 Task: Add a signature Genevieve Ramirez containing Best wishes for a happy Memorial Day, Genevieve Ramirez to email address softage.8@softage.net and add a folder Skincare
Action: Mouse moved to (109, 129)
Screenshot: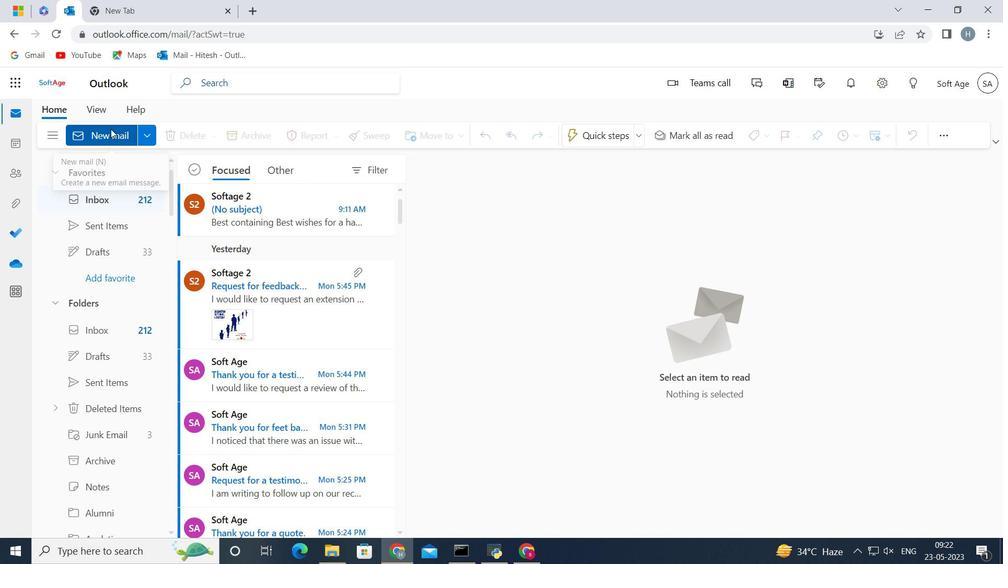 
Action: Mouse pressed left at (109, 129)
Screenshot: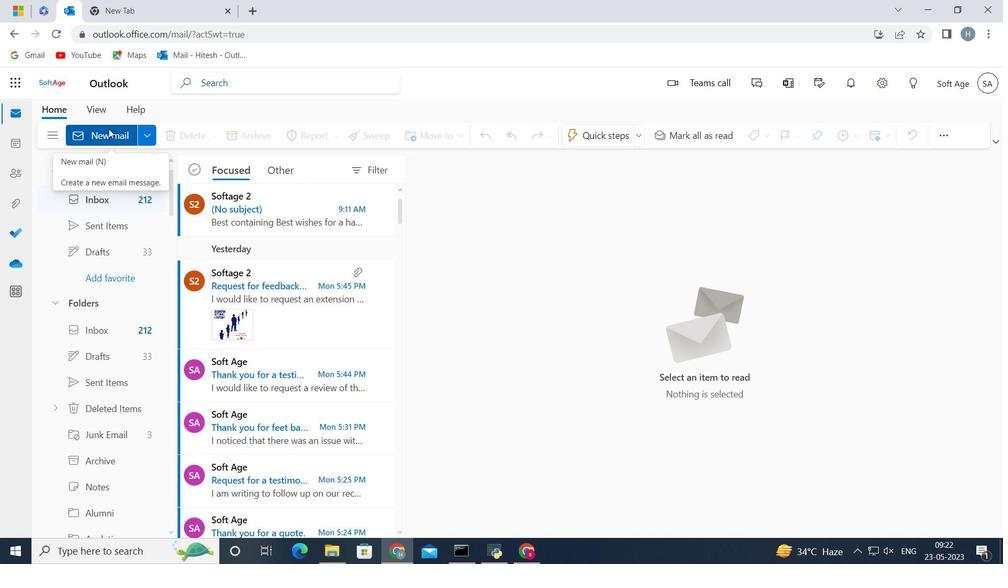 
Action: Mouse moved to (848, 137)
Screenshot: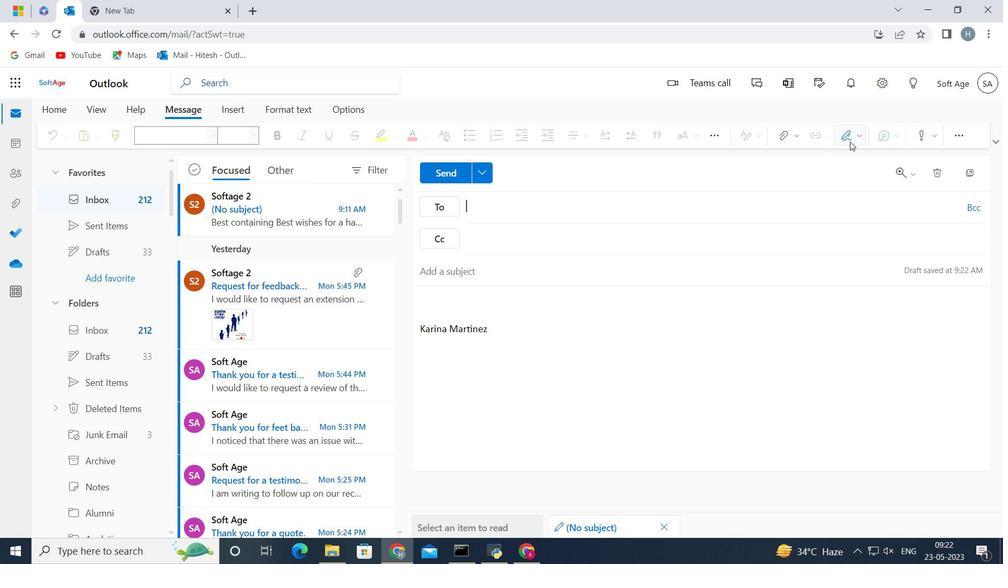 
Action: Mouse pressed left at (848, 137)
Screenshot: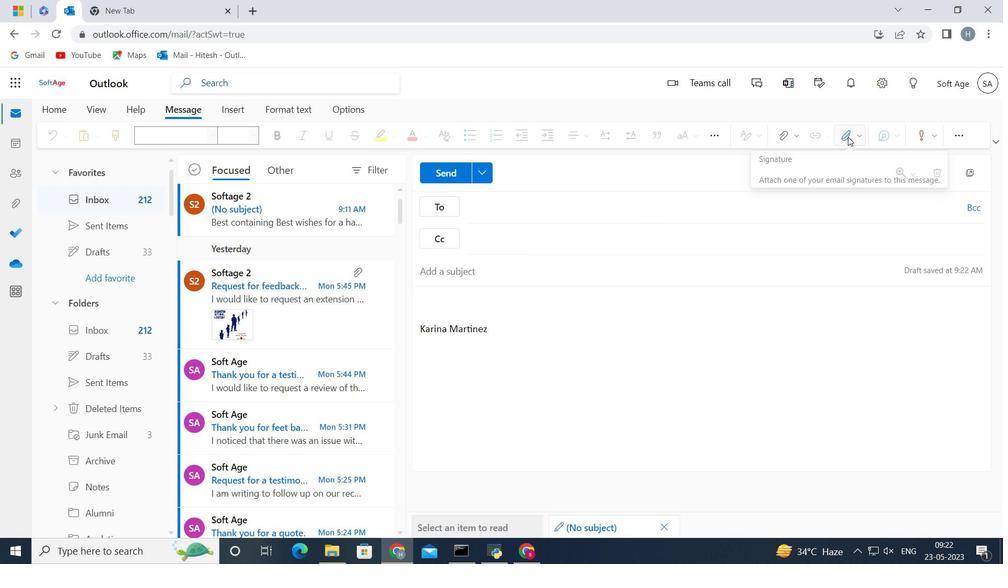 
Action: Mouse moved to (797, 188)
Screenshot: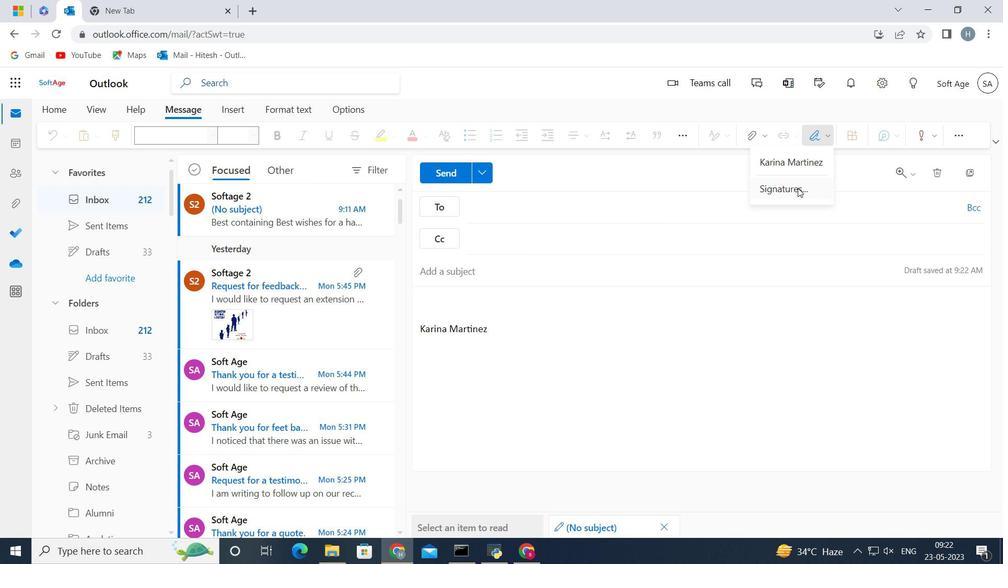 
Action: Mouse pressed left at (797, 188)
Screenshot: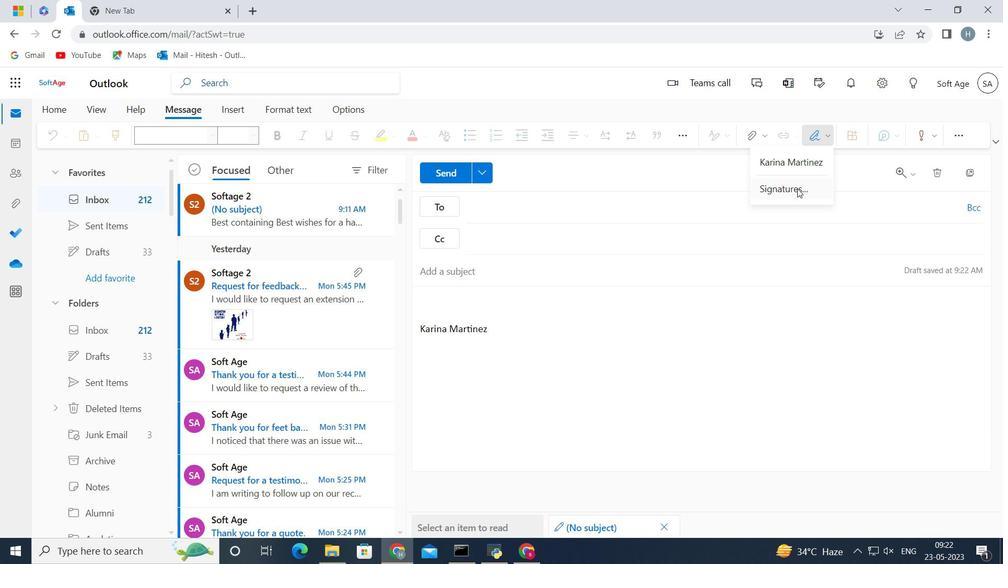 
Action: Mouse moved to (762, 236)
Screenshot: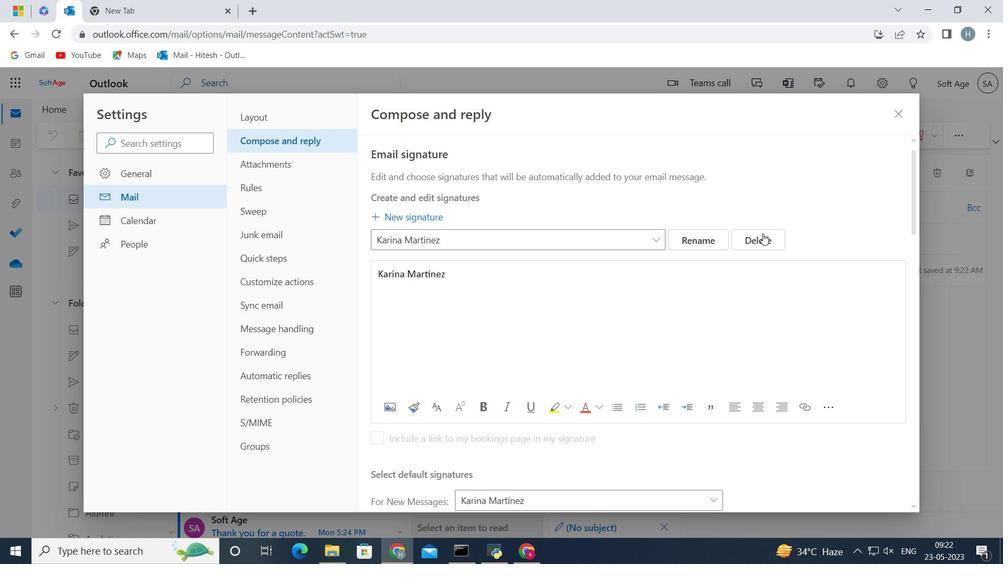 
Action: Mouse pressed left at (762, 236)
Screenshot: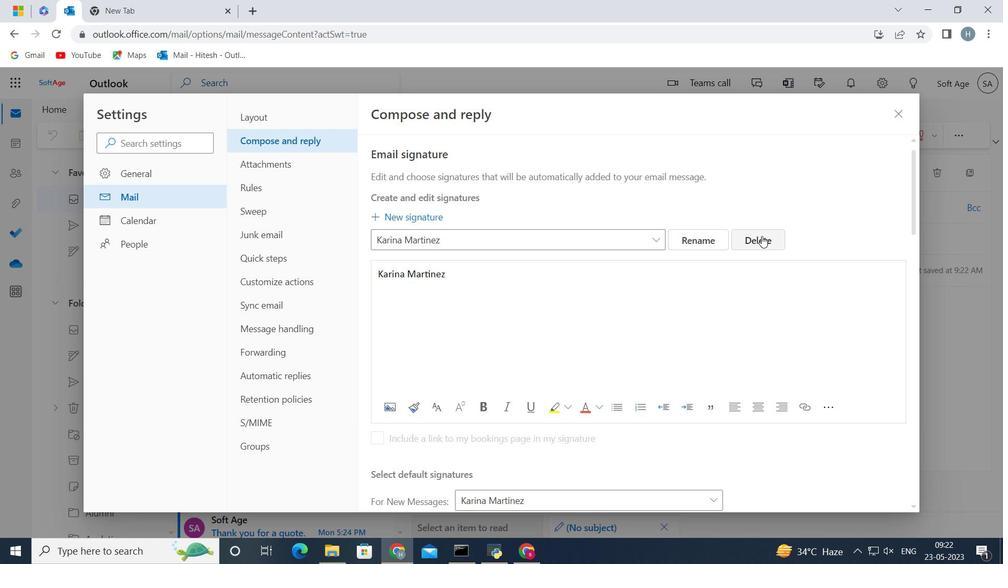 
Action: Mouse moved to (639, 236)
Screenshot: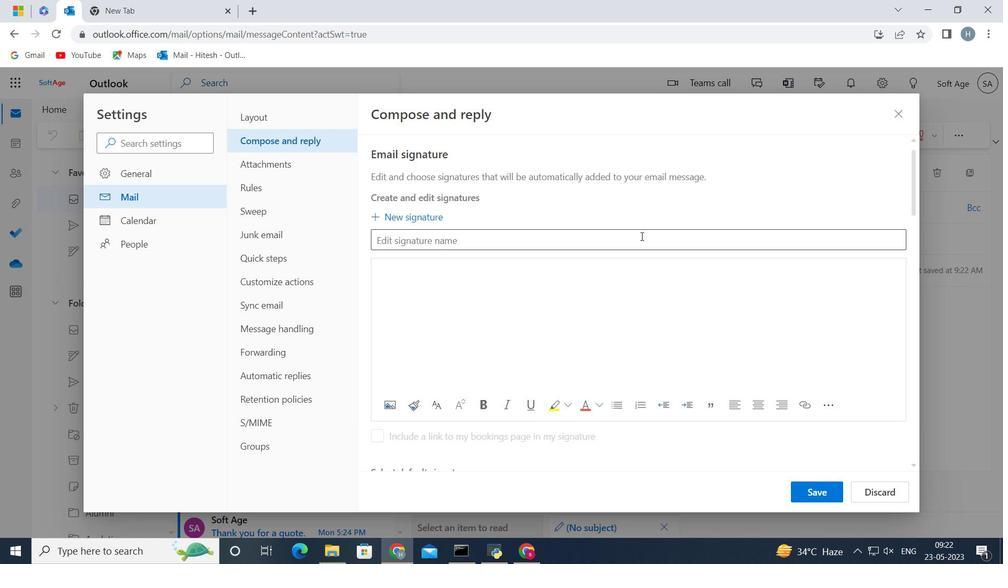 
Action: Mouse pressed left at (639, 236)
Screenshot: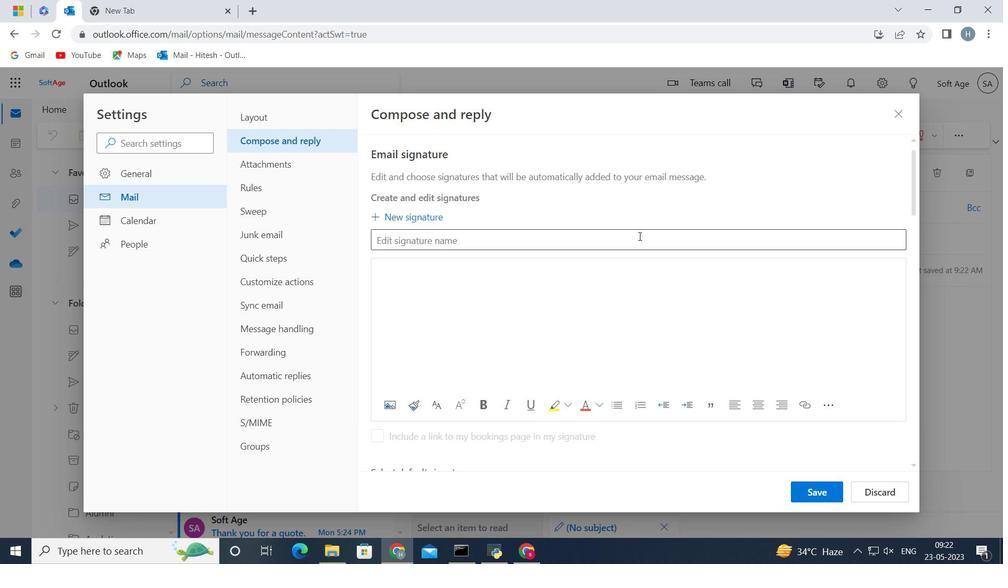 
Action: Key pressed <Key.shift>Genevieve<Key.space><Key.shift>Ramirez<Key.space>
Screenshot: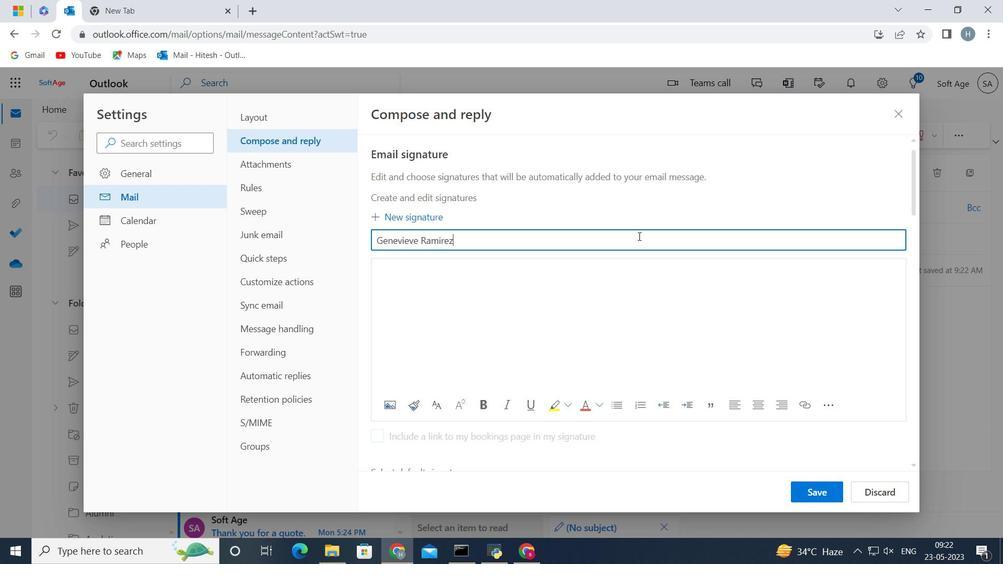 
Action: Mouse moved to (518, 279)
Screenshot: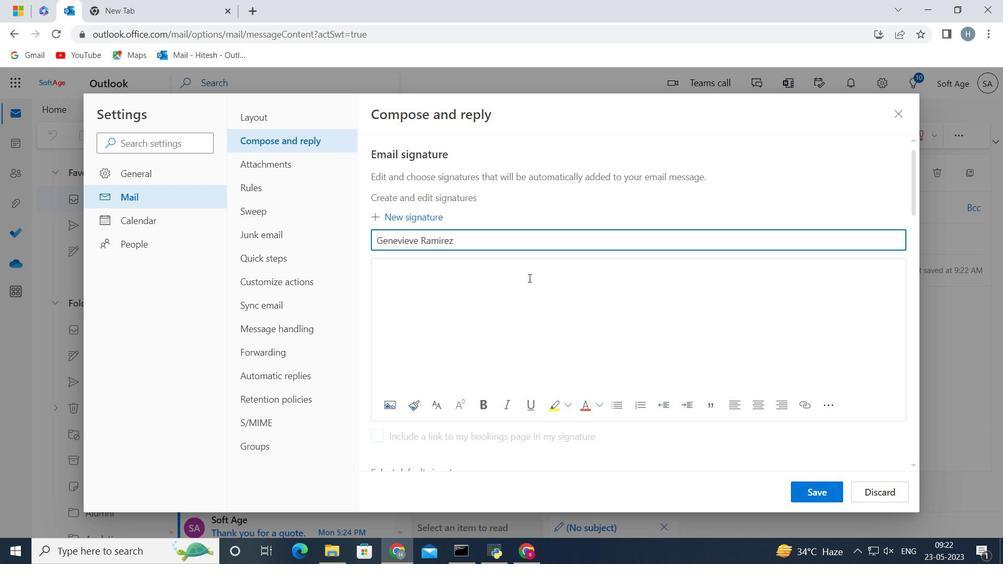 
Action: Mouse pressed left at (518, 279)
Screenshot: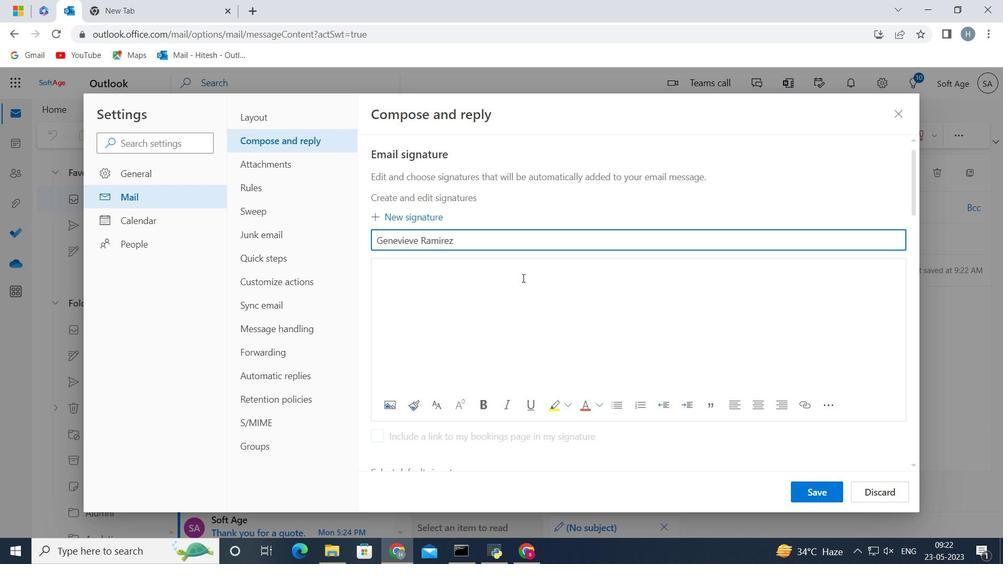 
Action: Mouse moved to (514, 280)
Screenshot: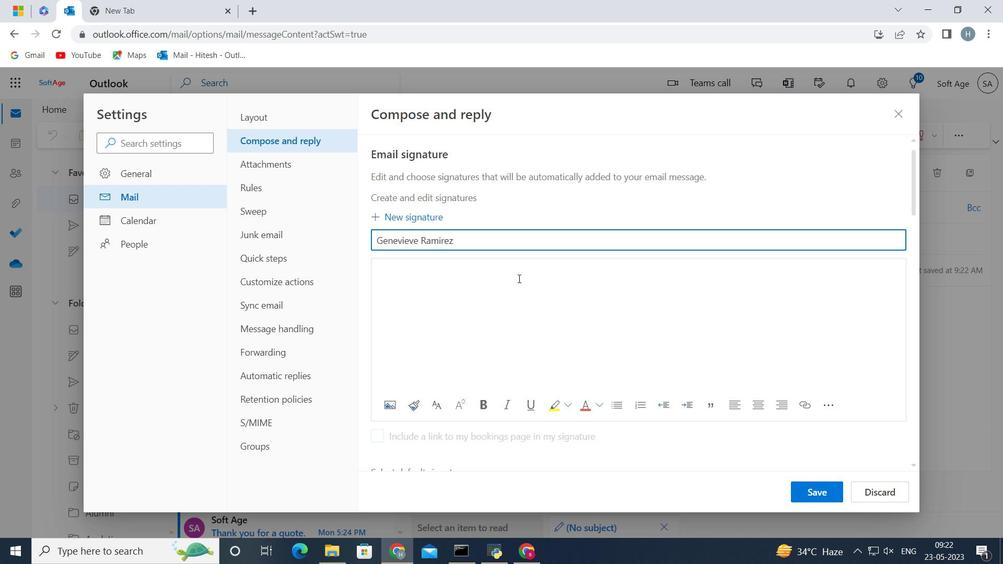 
Action: Key pressed <Key.shift>Genevieve<Key.space><Key.shift>Ramirez
Screenshot: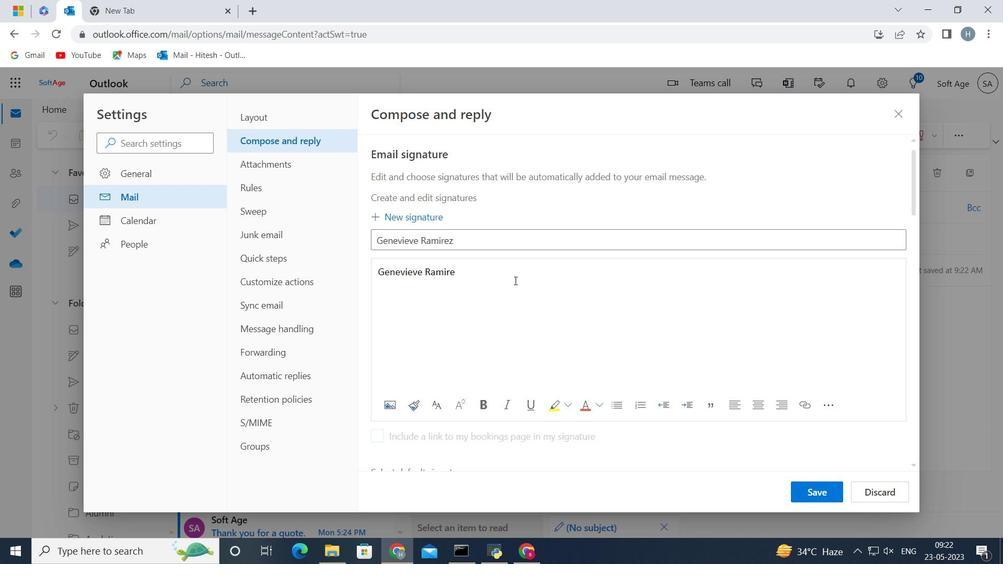 
Action: Mouse moved to (807, 492)
Screenshot: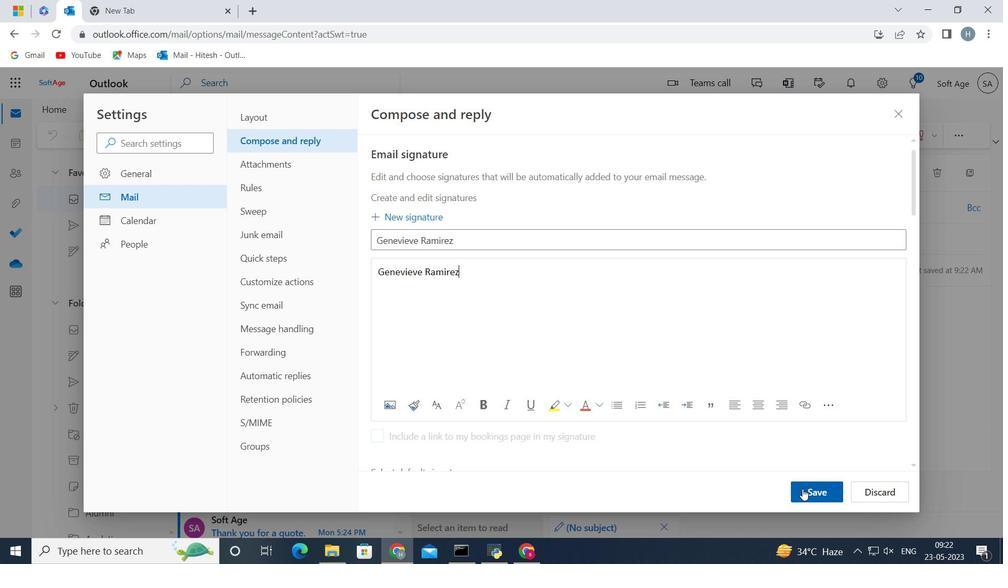 
Action: Mouse pressed left at (807, 492)
Screenshot: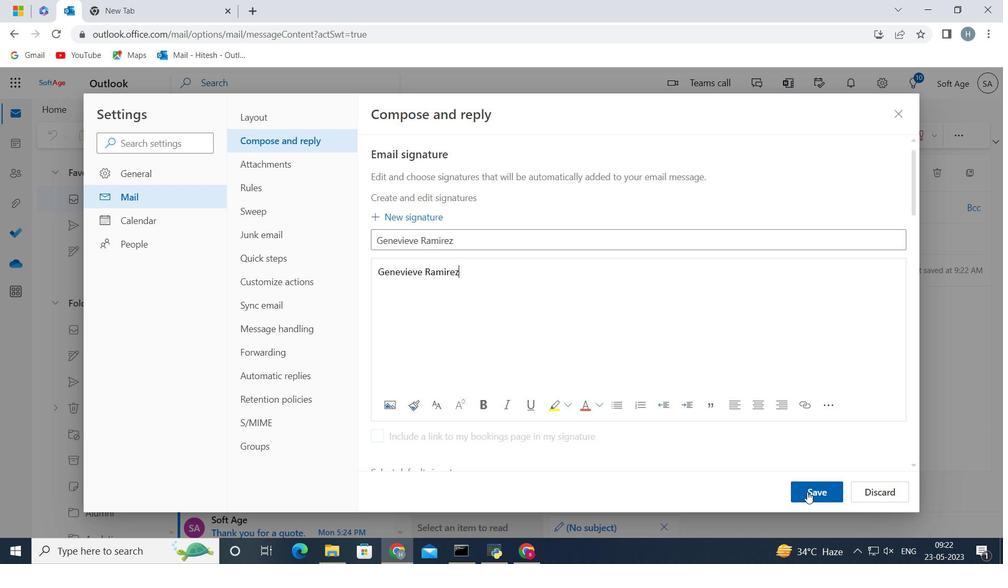 
Action: Mouse moved to (670, 300)
Screenshot: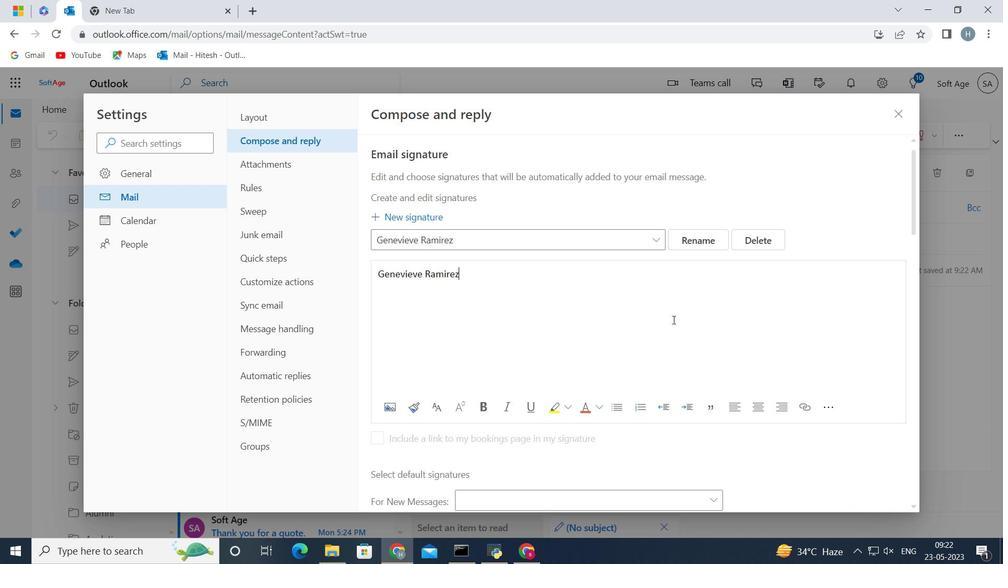 
Action: Mouse scrolled (670, 299) with delta (0, 0)
Screenshot: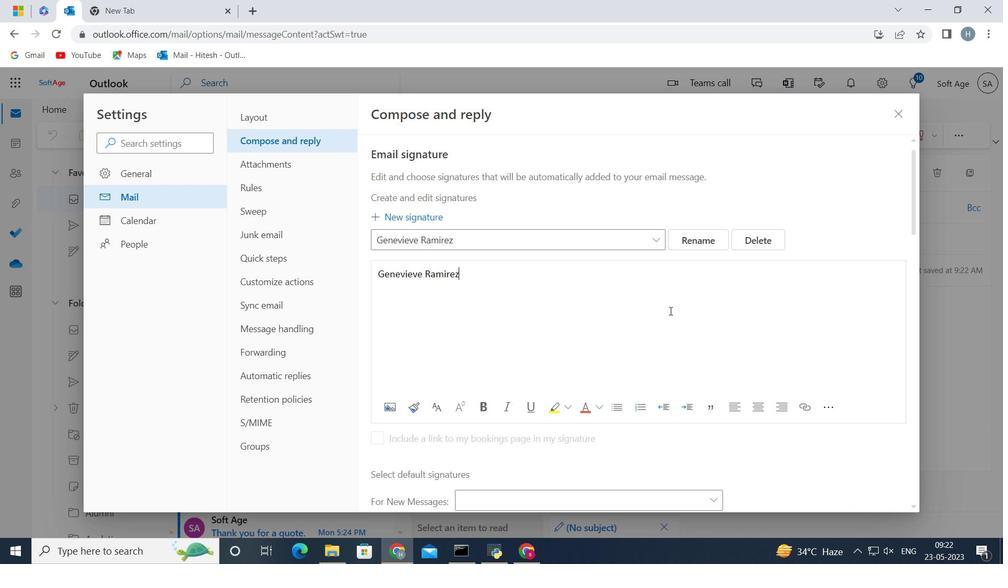 
Action: Mouse scrolled (670, 299) with delta (0, 0)
Screenshot: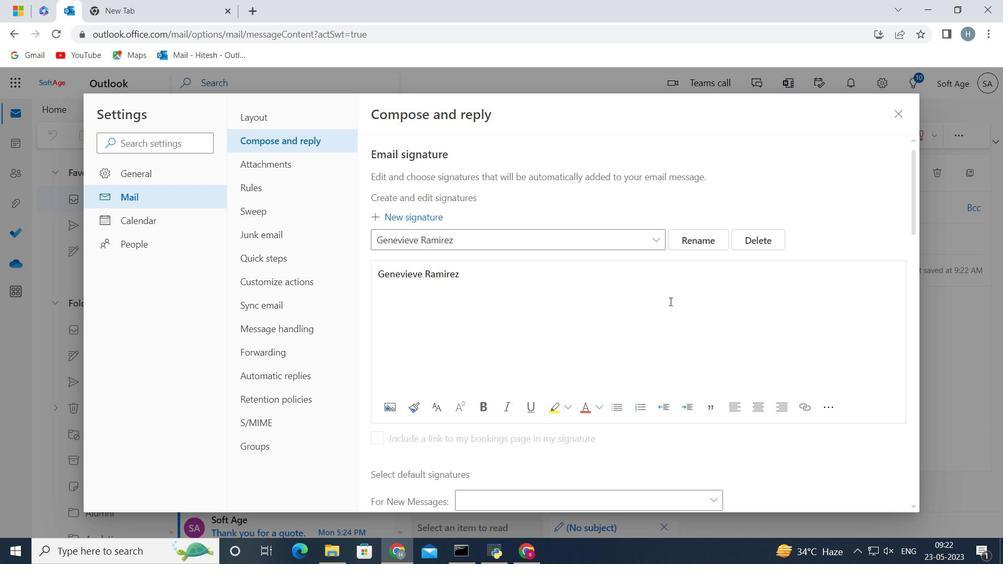 
Action: Mouse moved to (670, 292)
Screenshot: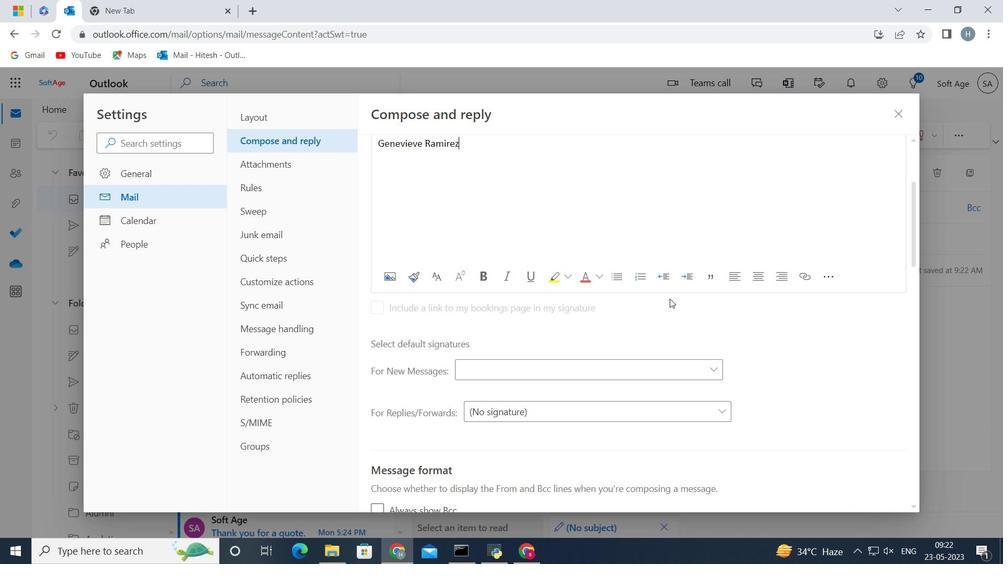 
Action: Mouse scrolled (670, 291) with delta (0, 0)
Screenshot: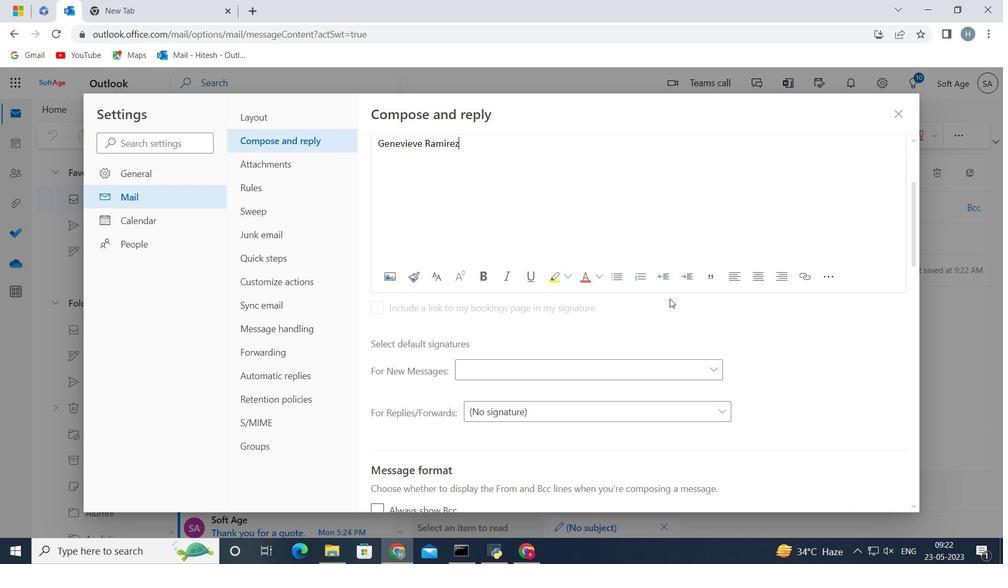 
Action: Mouse scrolled (670, 291) with delta (0, 0)
Screenshot: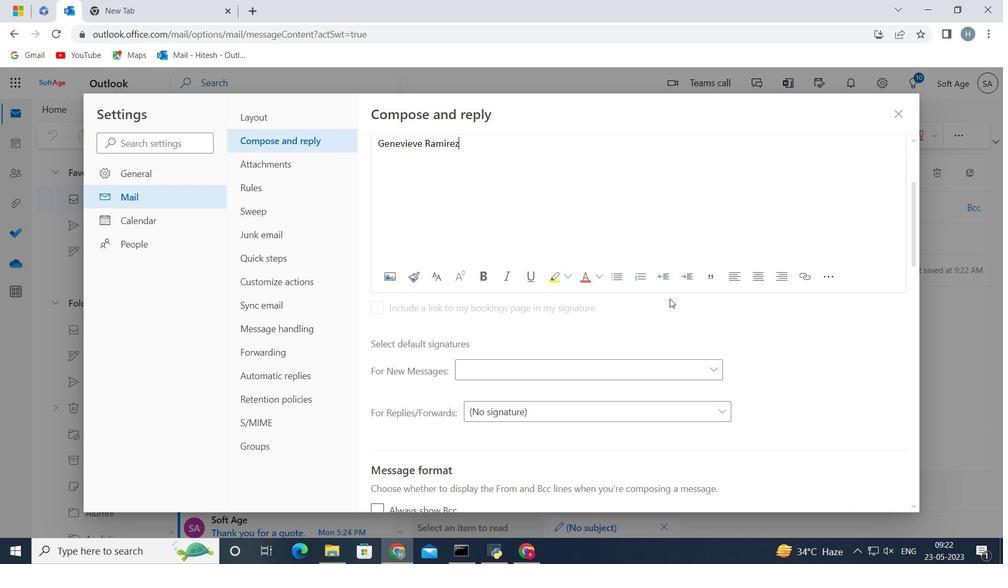 
Action: Mouse moved to (702, 242)
Screenshot: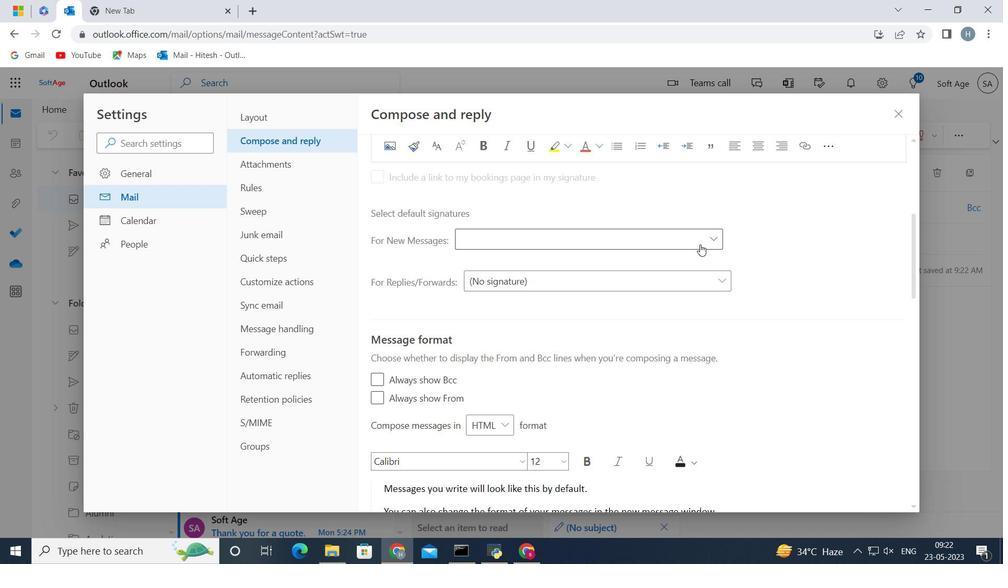 
Action: Mouse pressed left at (702, 242)
Screenshot: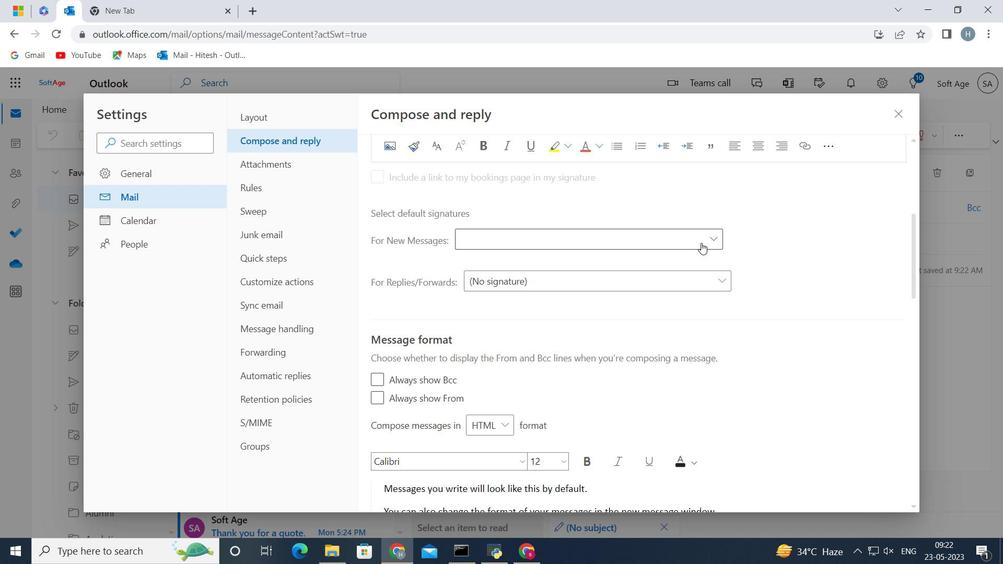 
Action: Mouse moved to (676, 279)
Screenshot: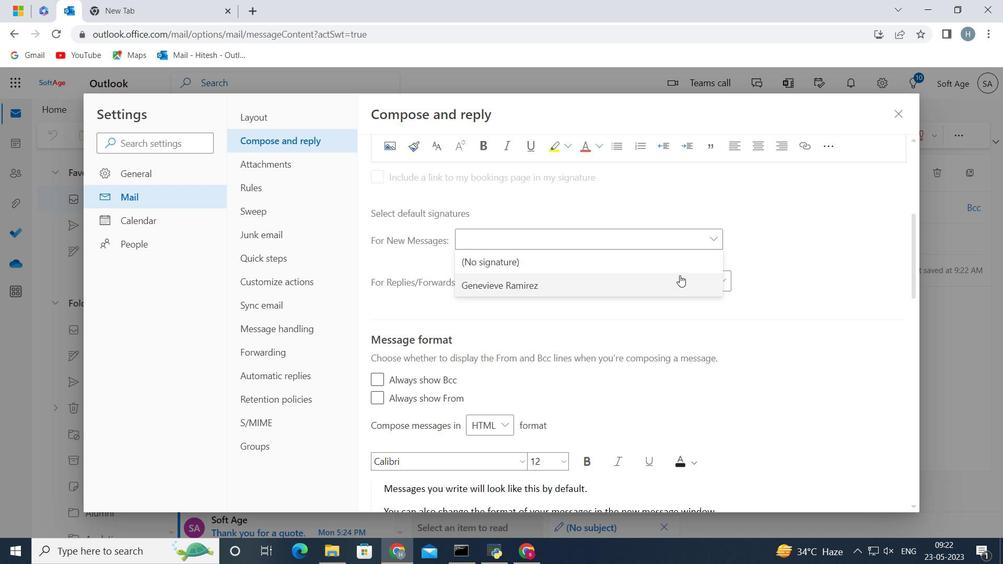 
Action: Mouse pressed left at (676, 279)
Screenshot: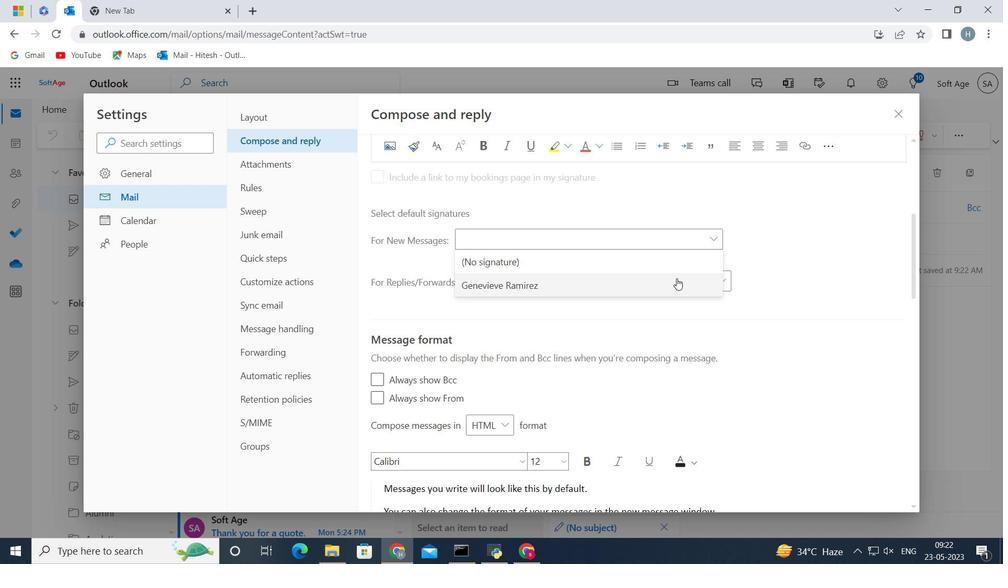 
Action: Mouse moved to (820, 488)
Screenshot: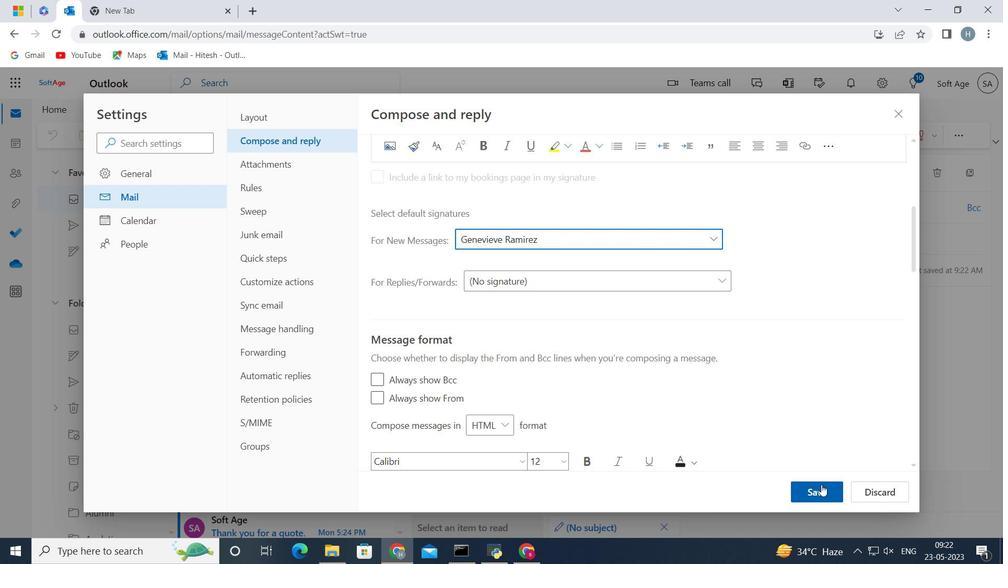 
Action: Mouse pressed left at (820, 488)
Screenshot: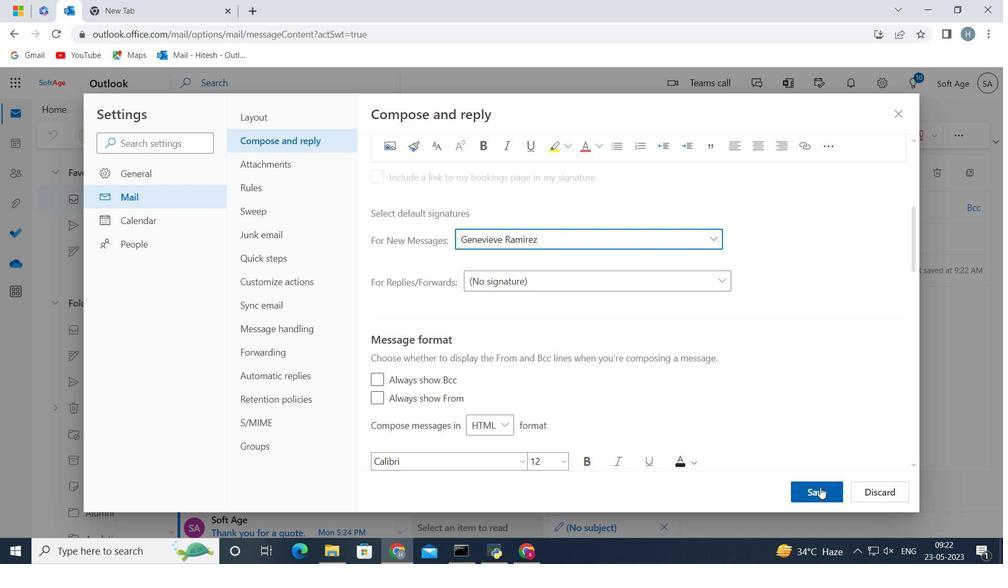 
Action: Mouse moved to (900, 112)
Screenshot: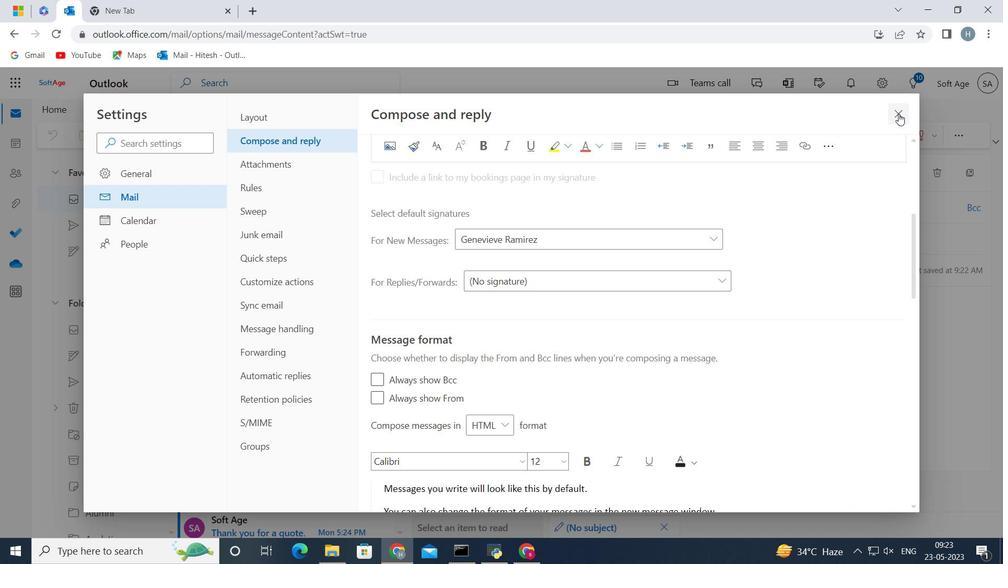 
Action: Mouse pressed left at (900, 112)
Screenshot: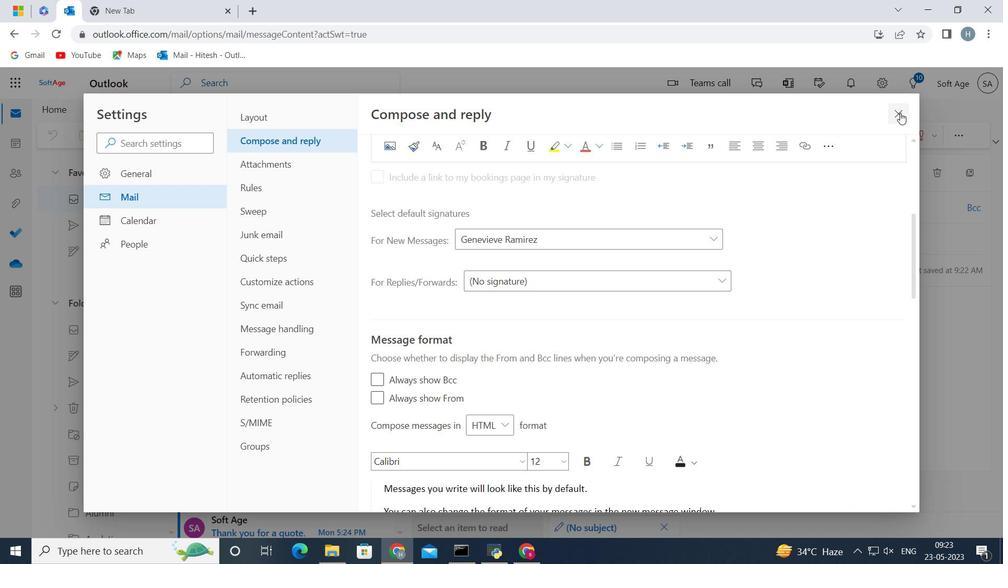 
Action: Mouse moved to (520, 325)
Screenshot: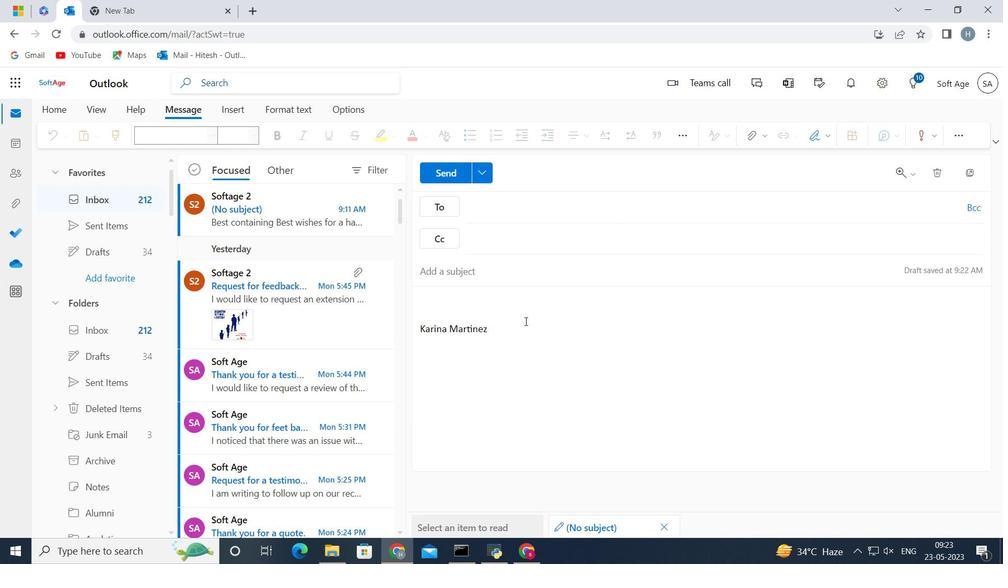 
Action: Mouse pressed left at (520, 325)
Screenshot: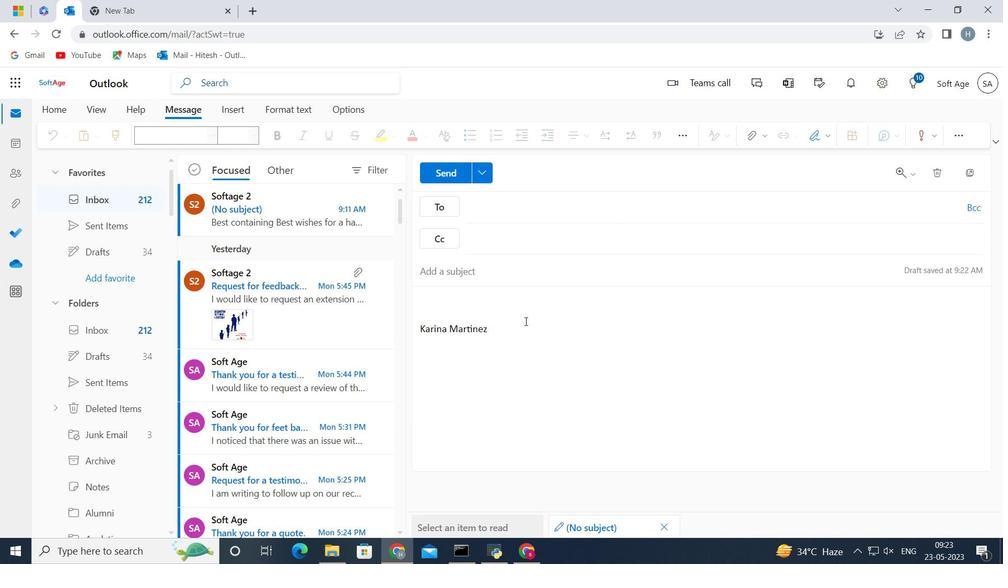 
Action: Mouse moved to (517, 333)
Screenshot: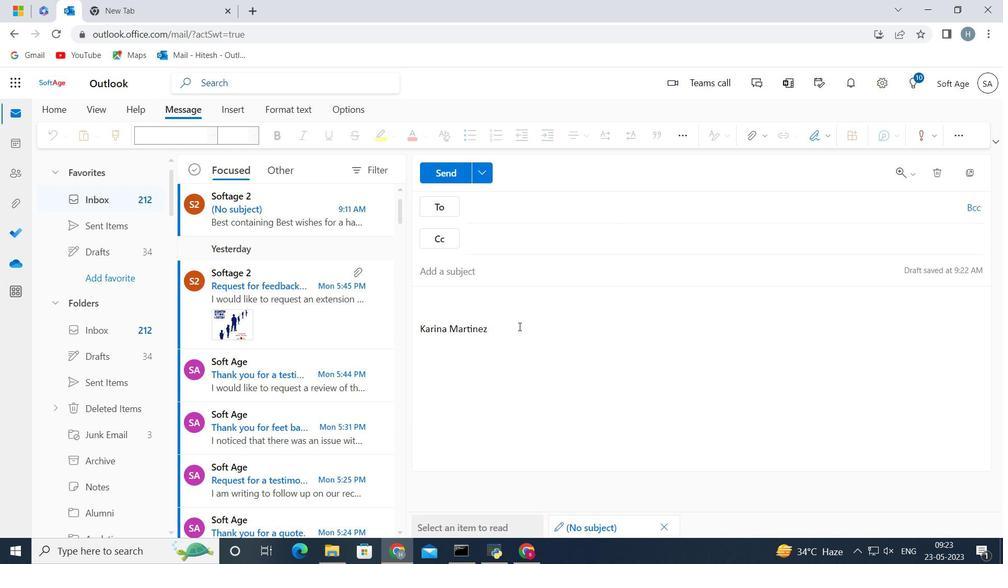 
Action: Mouse pressed left at (517, 333)
Screenshot: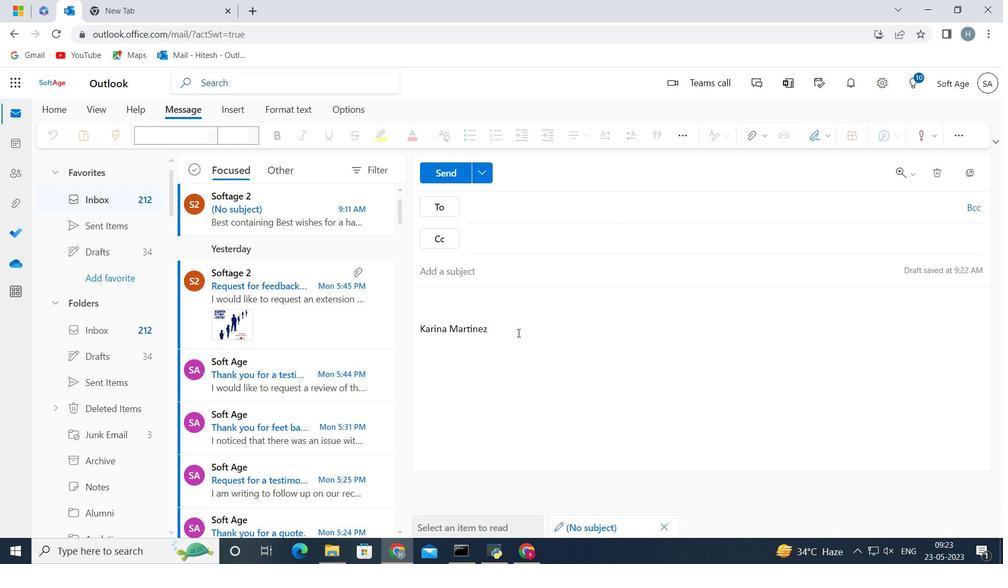 
Action: Key pressed <Key.backspace><Key.backspace><Key.backspace><Key.backspace><Key.backspace><Key.backspace><Key.backspace><Key.backspace><Key.backspace><Key.backspace><Key.backspace><Key.backspace><Key.backspace><Key.backspace><Key.backspace><Key.backspace><Key.backspace><Key.backspace><Key.backspace><Key.backspace><Key.backspace><Key.backspace><Key.backspace><Key.backspace><Key.backspace><Key.backspace><Key.backspace><Key.backspace><Key.backspace><Key.backspace><Key.backspace><Key.shift>Best<Key.space>wishes<Key.space>for<Key.space>a<Key.space>happy<Key.space><Key.shift>Memorial<Key.space><Key.shift>Day<Key.space>
Screenshot: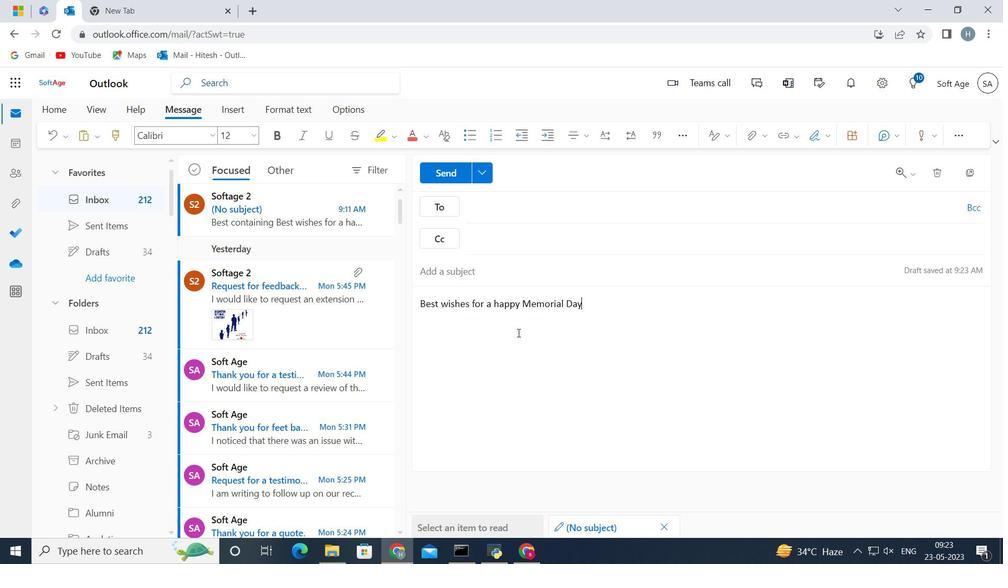 
Action: Mouse moved to (806, 139)
Screenshot: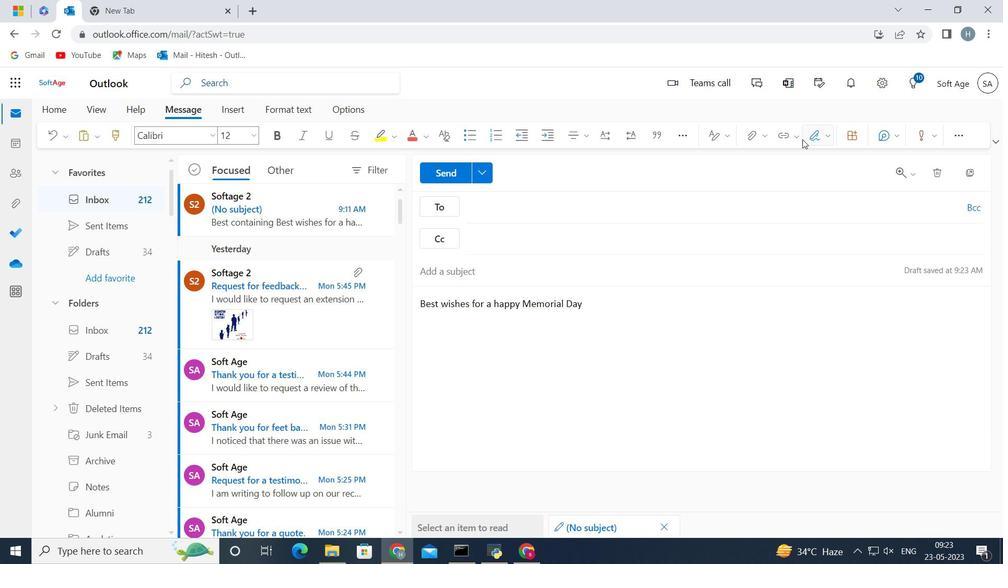 
Action: Mouse pressed left at (806, 139)
Screenshot: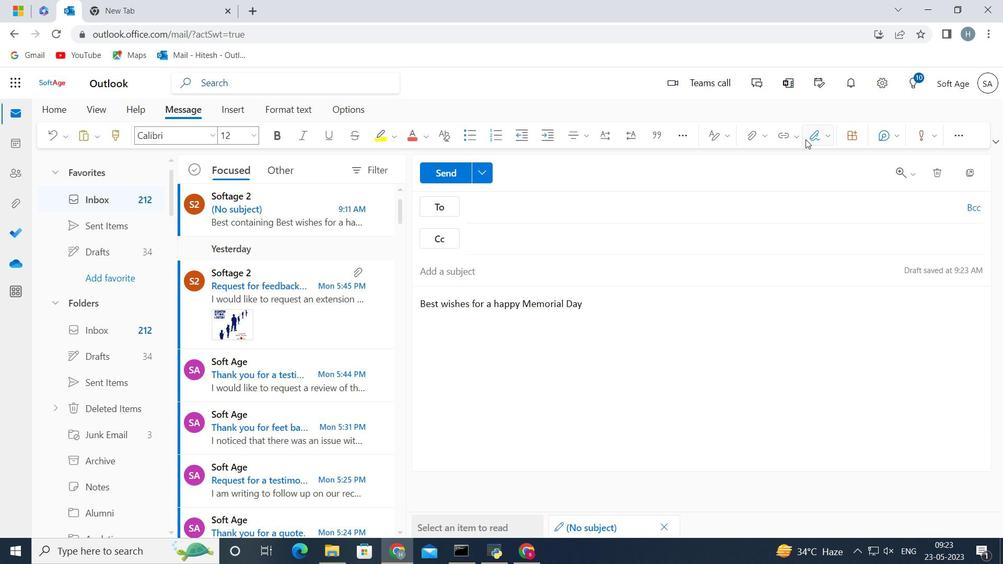
Action: Mouse moved to (802, 158)
Screenshot: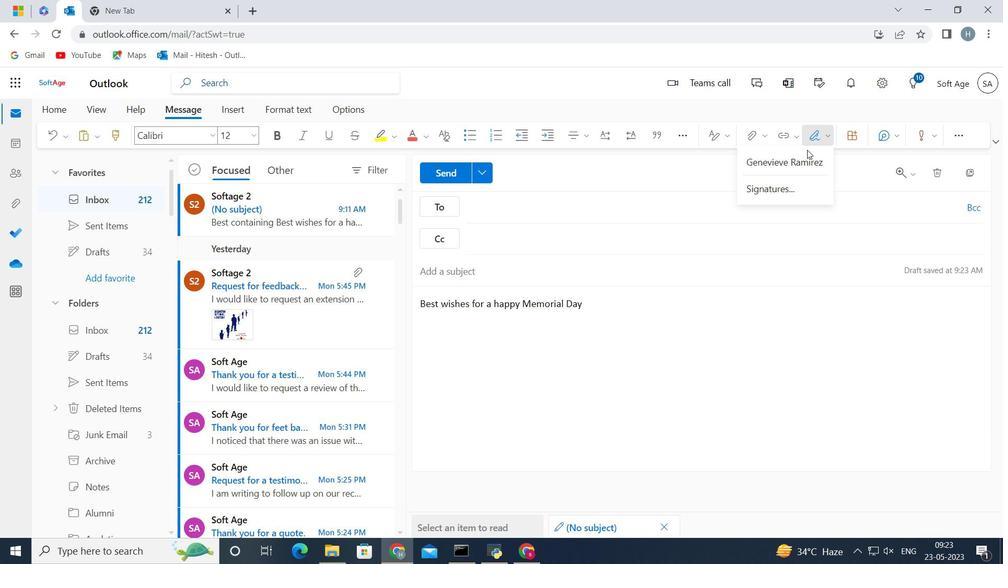 
Action: Mouse pressed left at (802, 158)
Screenshot: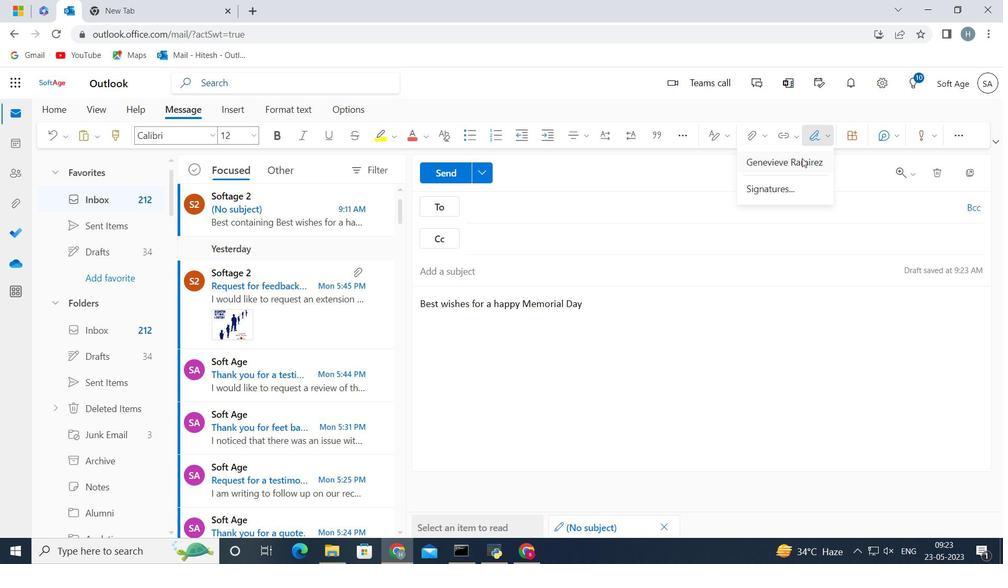 
Action: Mouse moved to (490, 208)
Screenshot: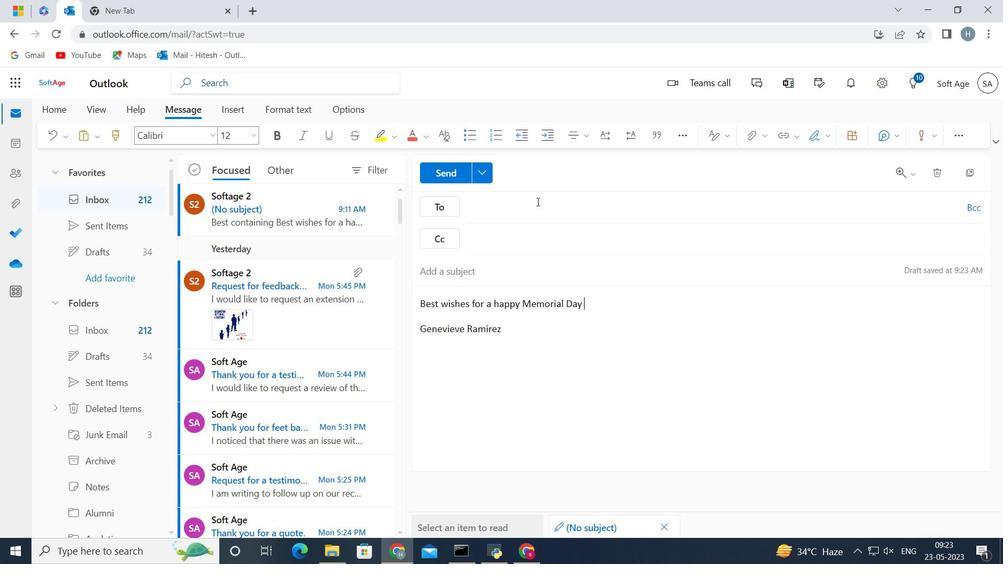 
Action: Mouse pressed left at (490, 208)
Screenshot: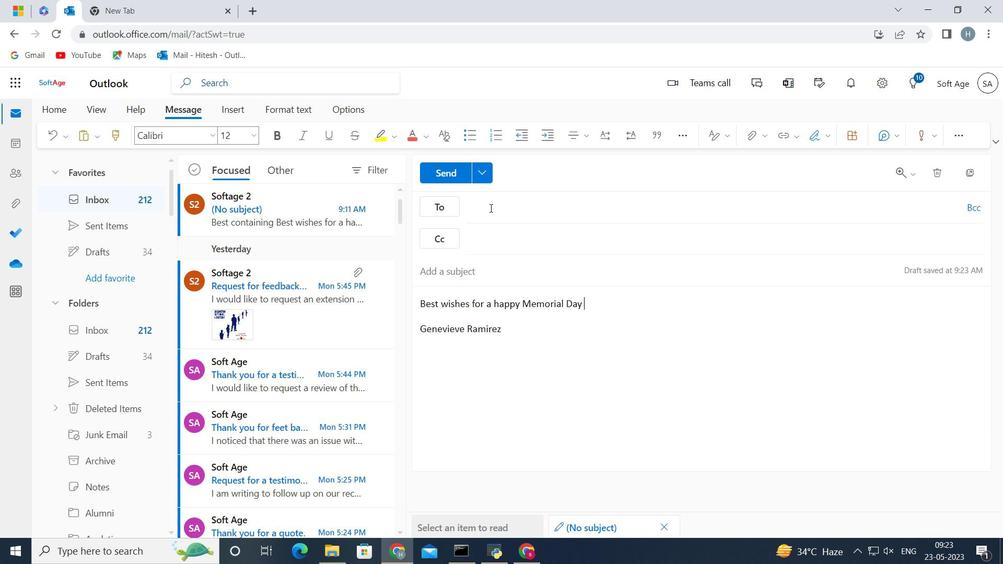 
Action: Key pressed softage.8<Key.shift>@softage.net
Screenshot: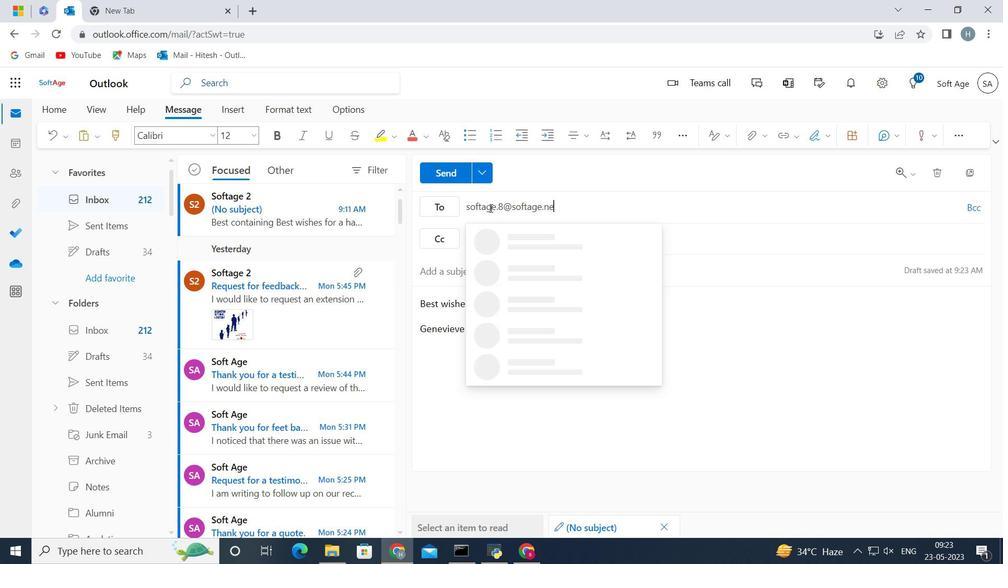 
Action: Mouse moved to (547, 236)
Screenshot: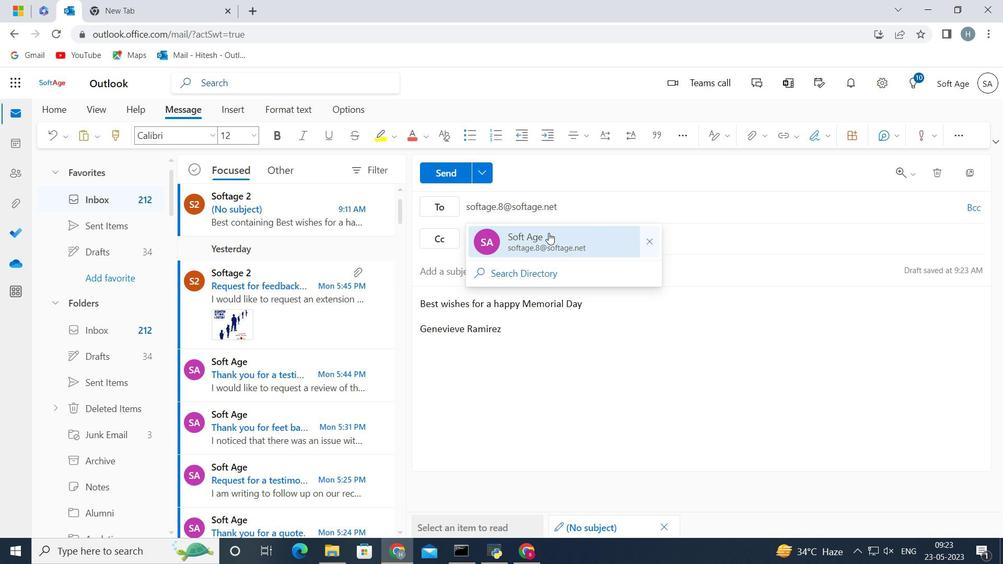 
Action: Mouse pressed left at (547, 236)
Screenshot: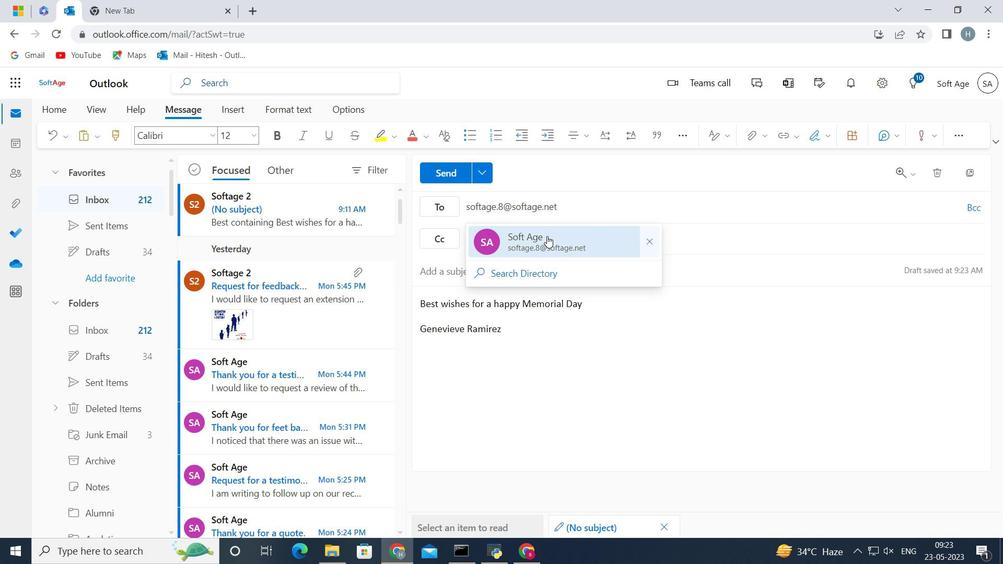 
Action: Mouse moved to (81, 386)
Screenshot: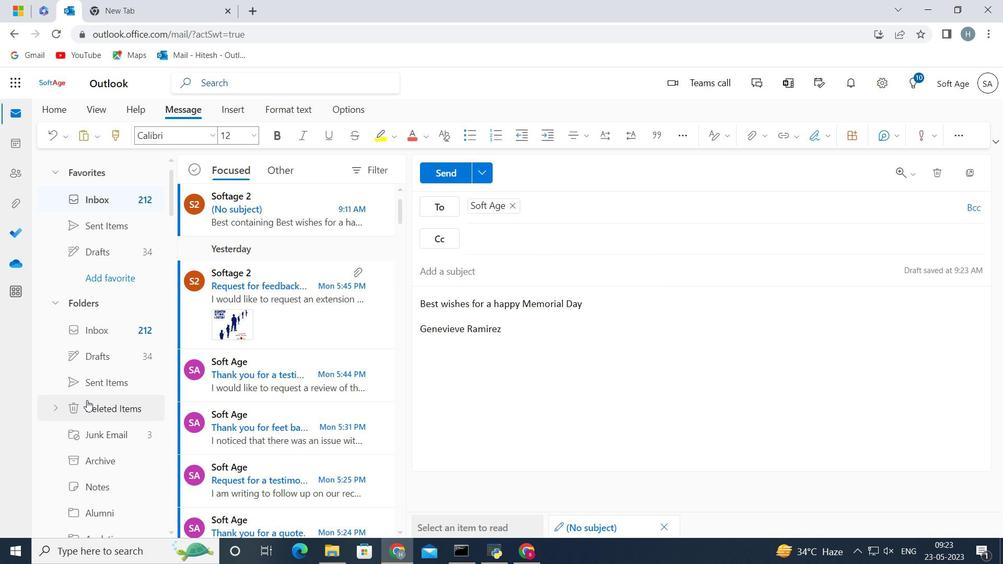 
Action: Mouse scrolled (81, 389) with delta (0, 0)
Screenshot: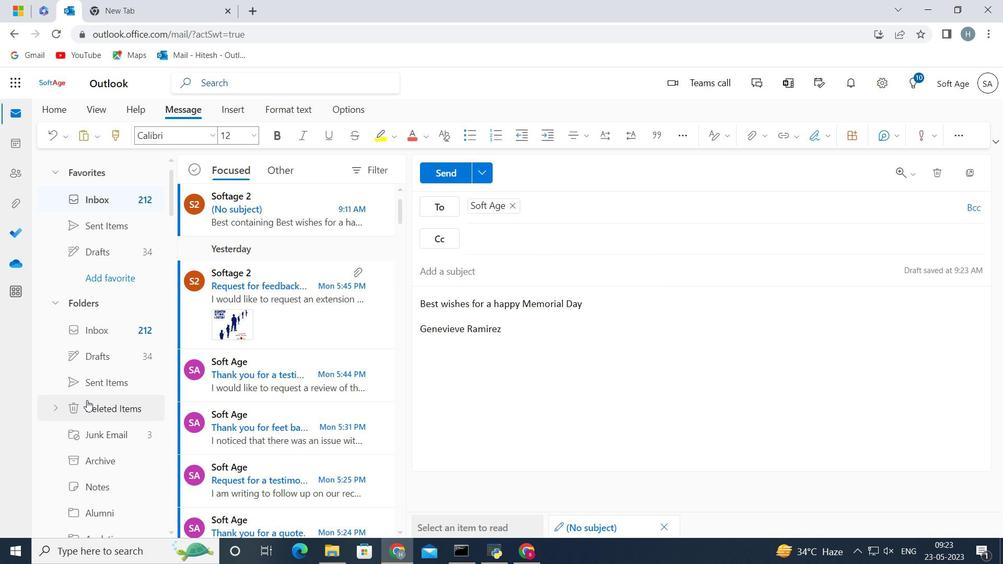 
Action: Mouse moved to (81, 385)
Screenshot: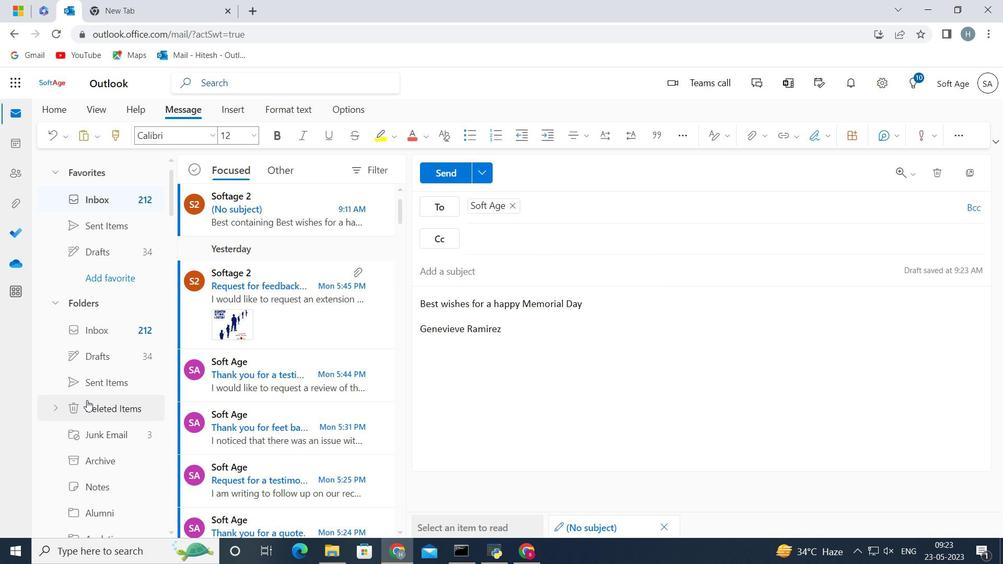 
Action: Mouse scrolled (81, 389) with delta (0, 0)
Screenshot: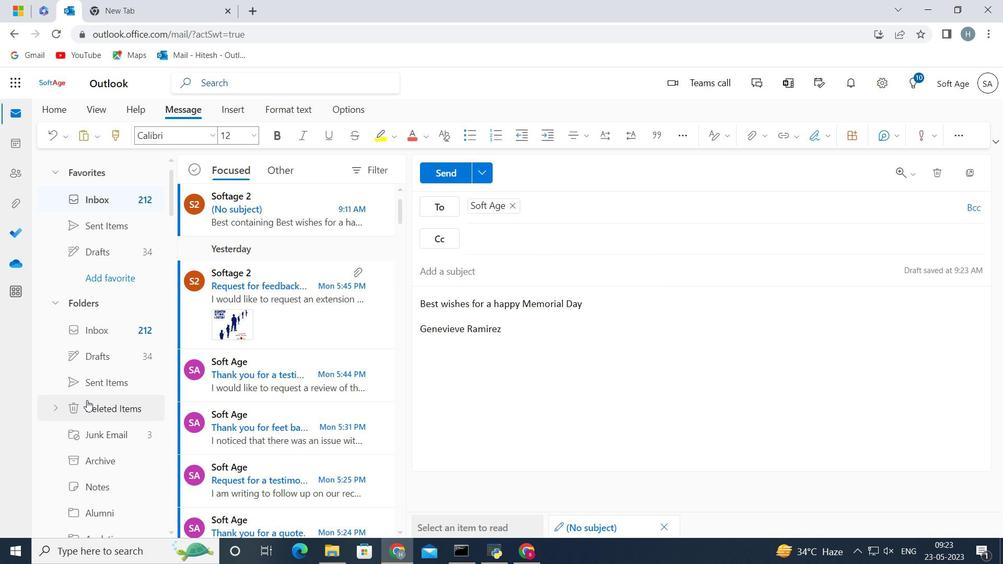 
Action: Mouse moved to (84, 379)
Screenshot: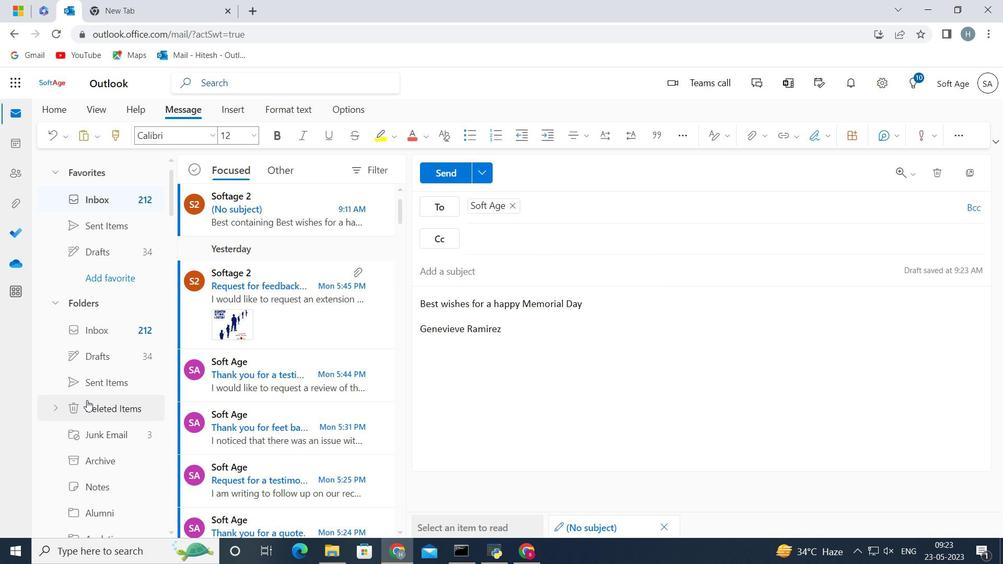 
Action: Mouse scrolled (81, 389) with delta (0, 0)
Screenshot: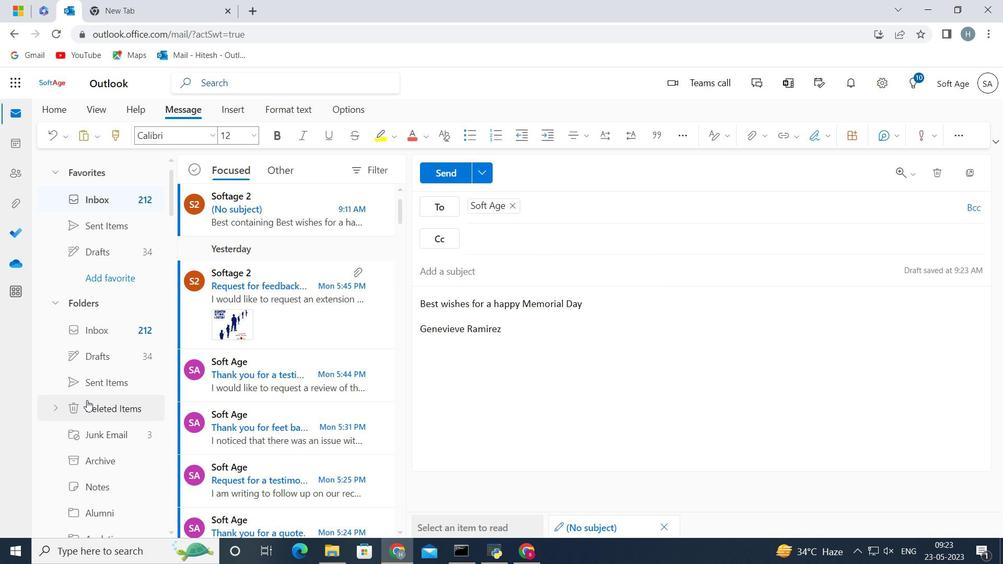 
Action: Mouse moved to (89, 373)
Screenshot: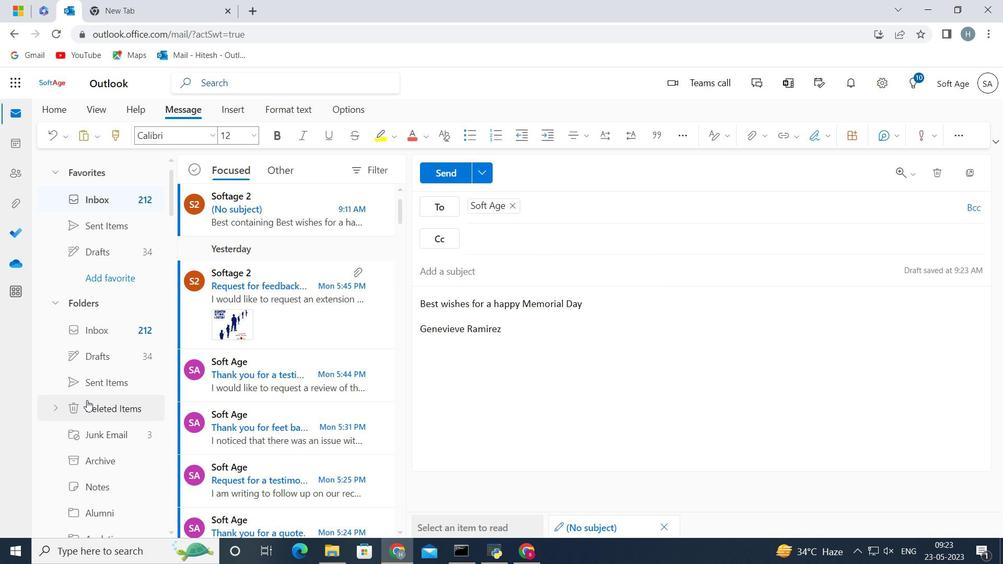 
Action: Mouse scrolled (81, 389) with delta (0, 0)
Screenshot: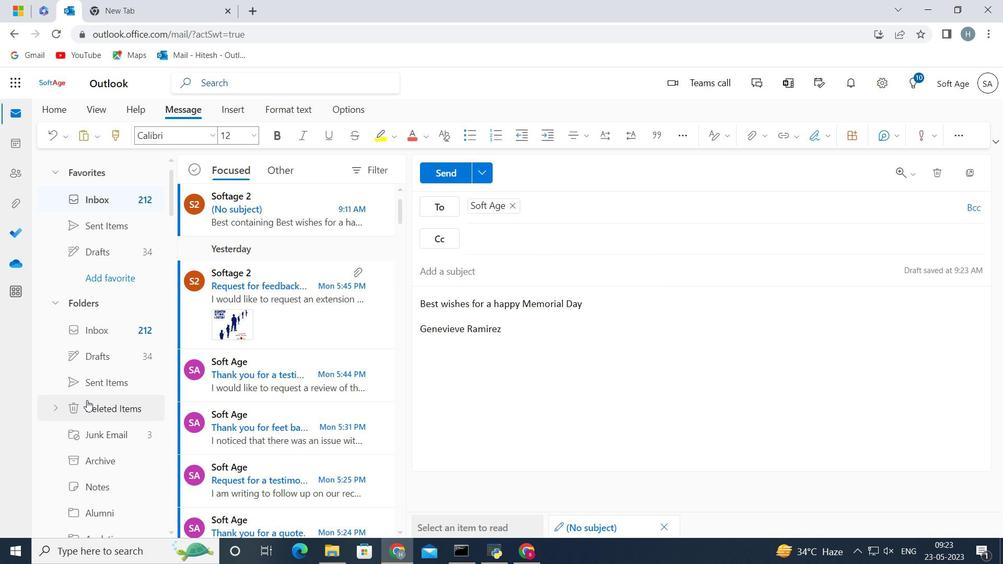 
Action: Mouse moved to (93, 367)
Screenshot: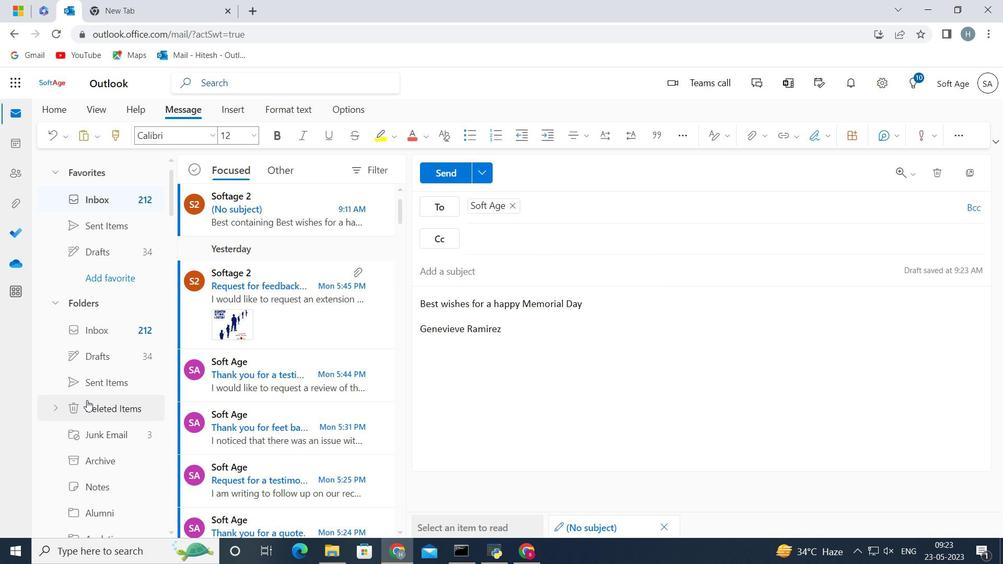 
Action: Mouse scrolled (81, 389) with delta (0, 0)
Screenshot: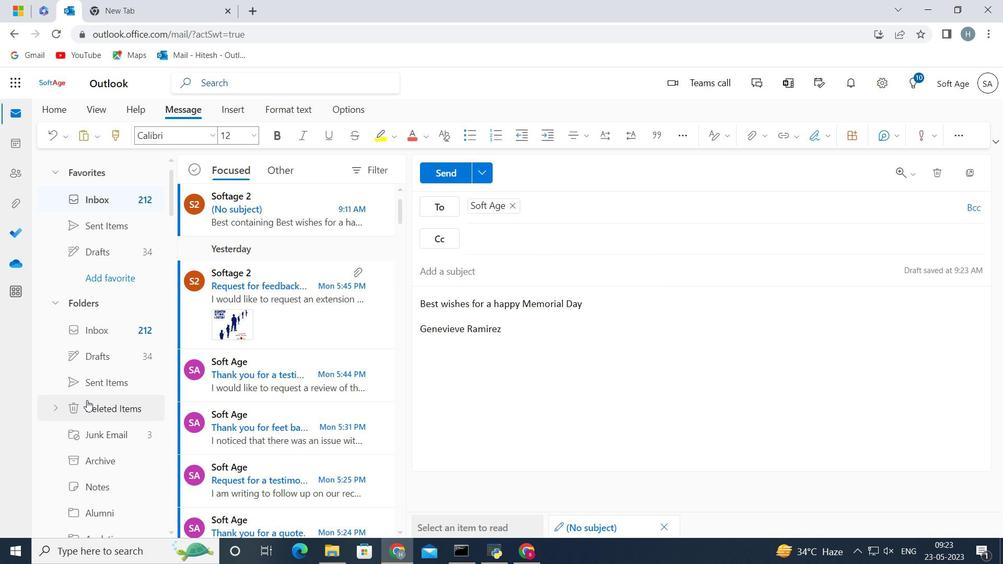 
Action: Mouse moved to (103, 351)
Screenshot: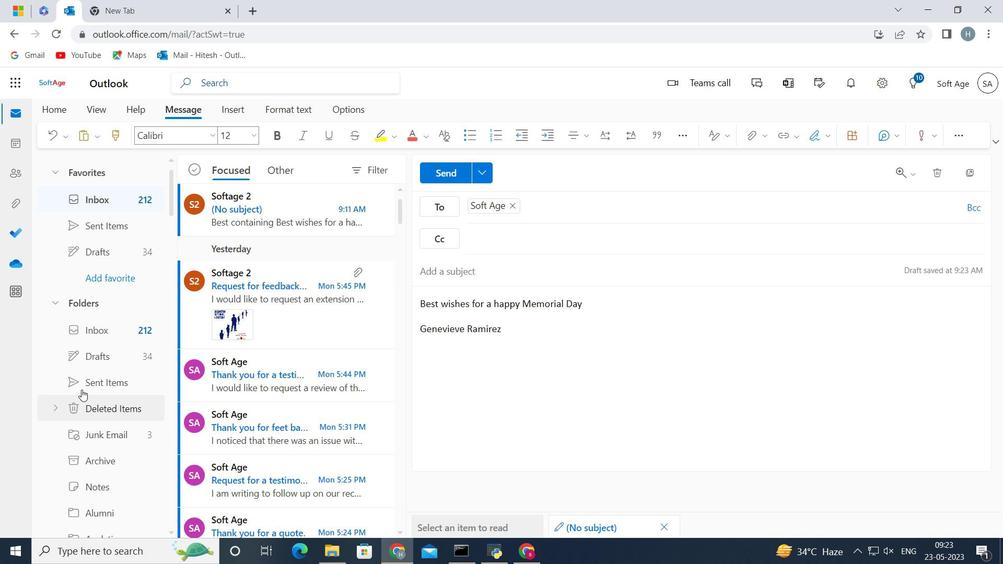 
Action: Mouse scrolled (103, 350) with delta (0, 0)
Screenshot: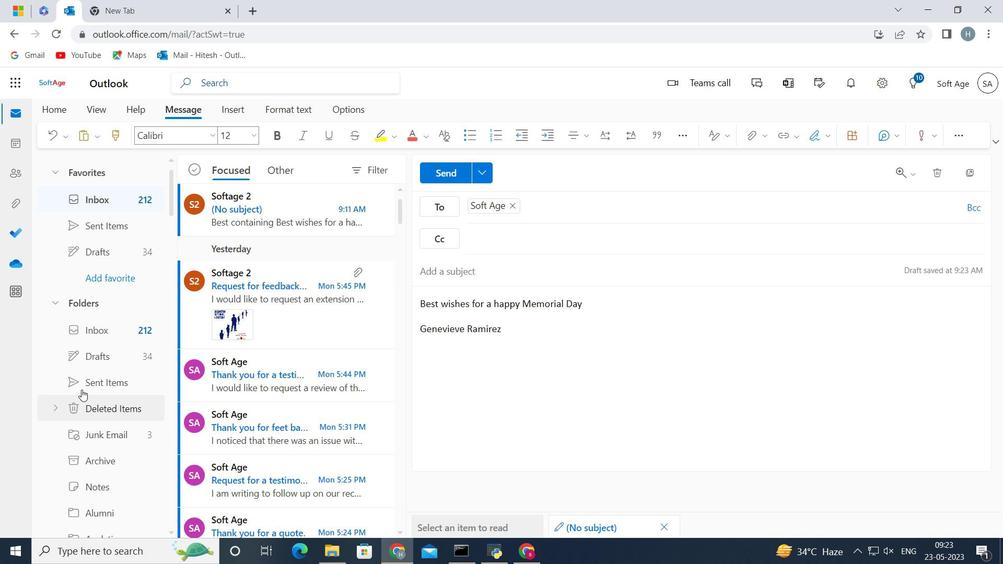 
Action: Mouse scrolled (103, 350) with delta (0, 0)
Screenshot: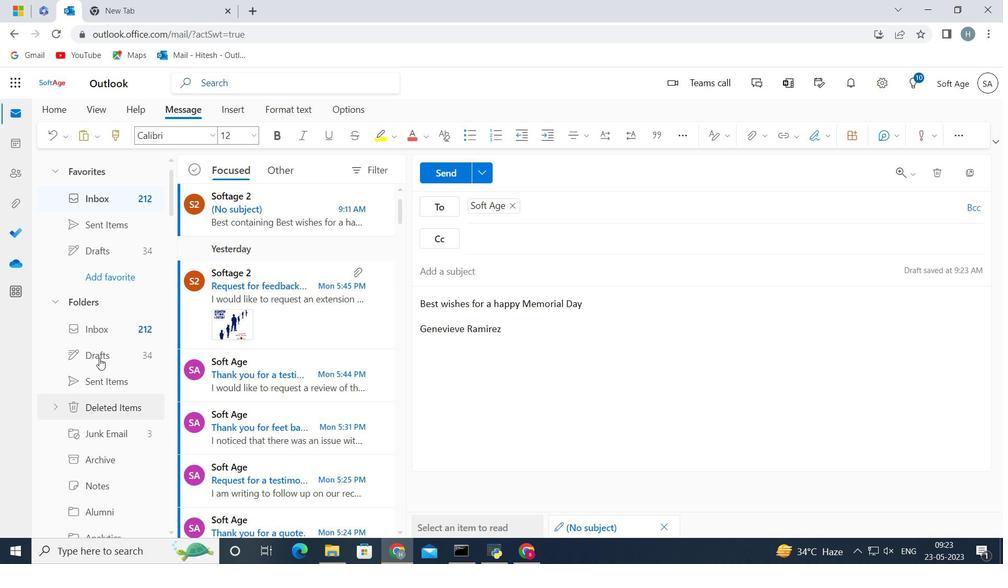 
Action: Mouse scrolled (103, 350) with delta (0, 0)
Screenshot: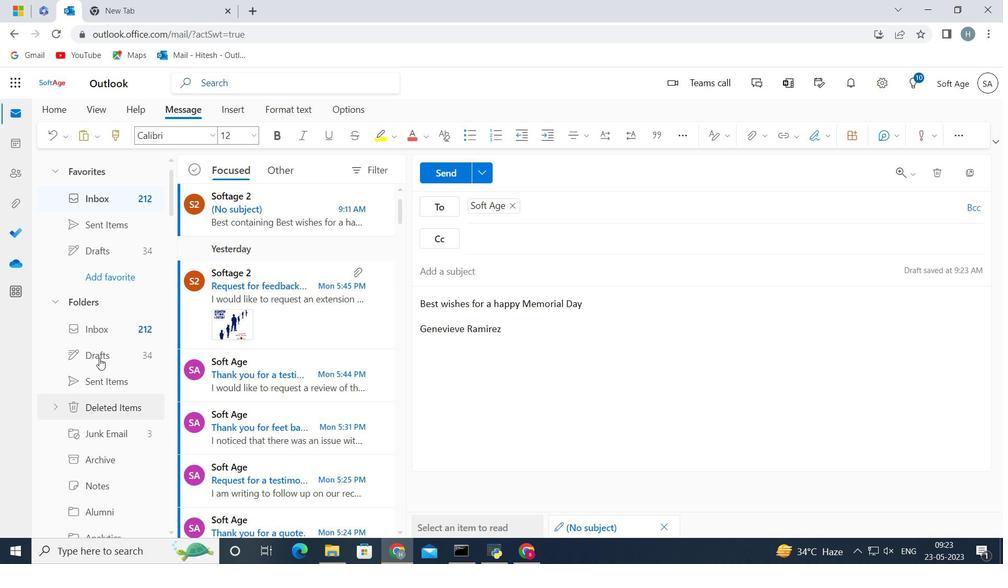 
Action: Mouse scrolled (103, 350) with delta (0, 0)
Screenshot: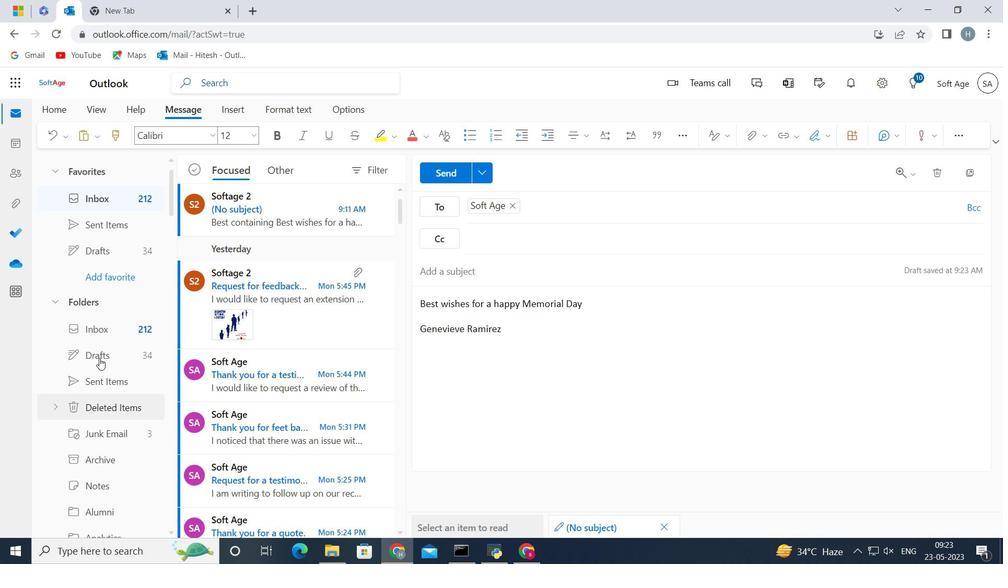 
Action: Mouse scrolled (103, 350) with delta (0, 0)
Screenshot: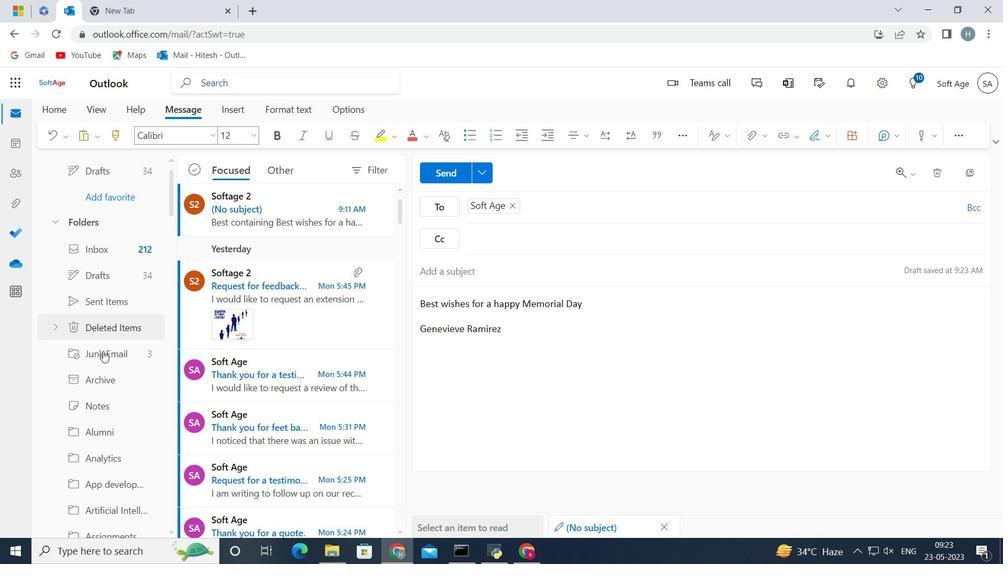 
Action: Mouse scrolled (103, 350) with delta (0, 0)
Screenshot: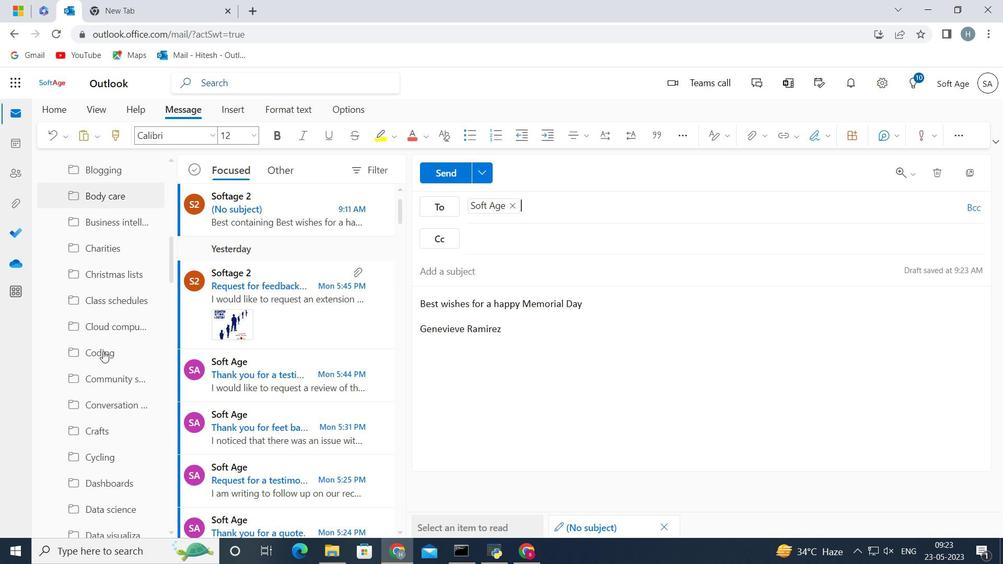 
Action: Mouse scrolled (103, 350) with delta (0, 0)
Screenshot: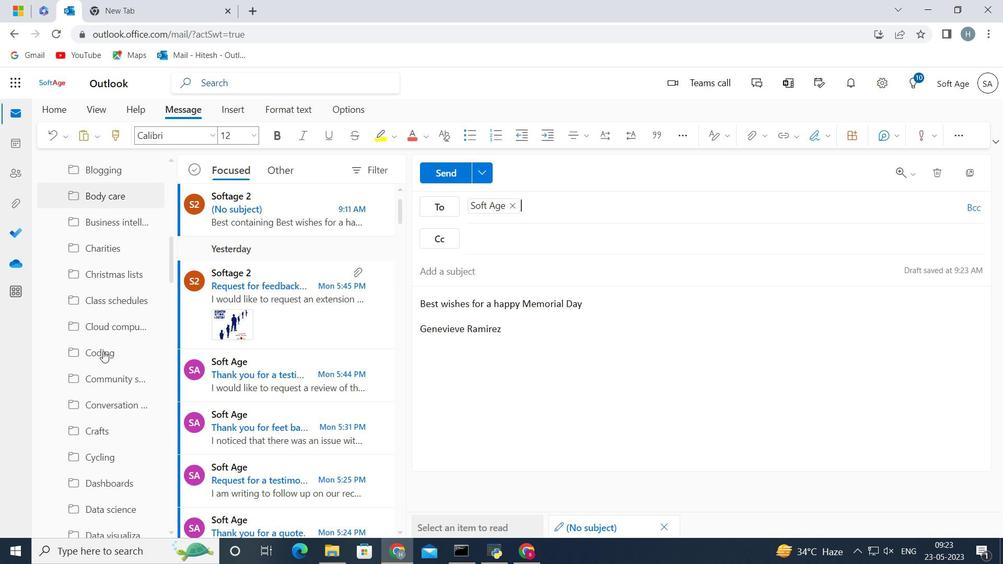
Action: Mouse scrolled (103, 350) with delta (0, 0)
Screenshot: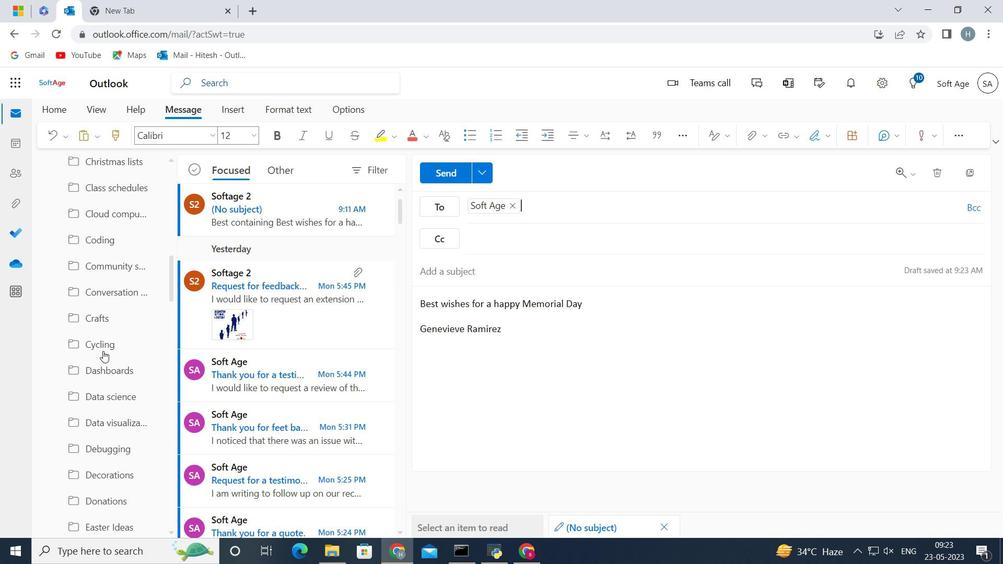 
Action: Mouse scrolled (103, 350) with delta (0, 0)
Screenshot: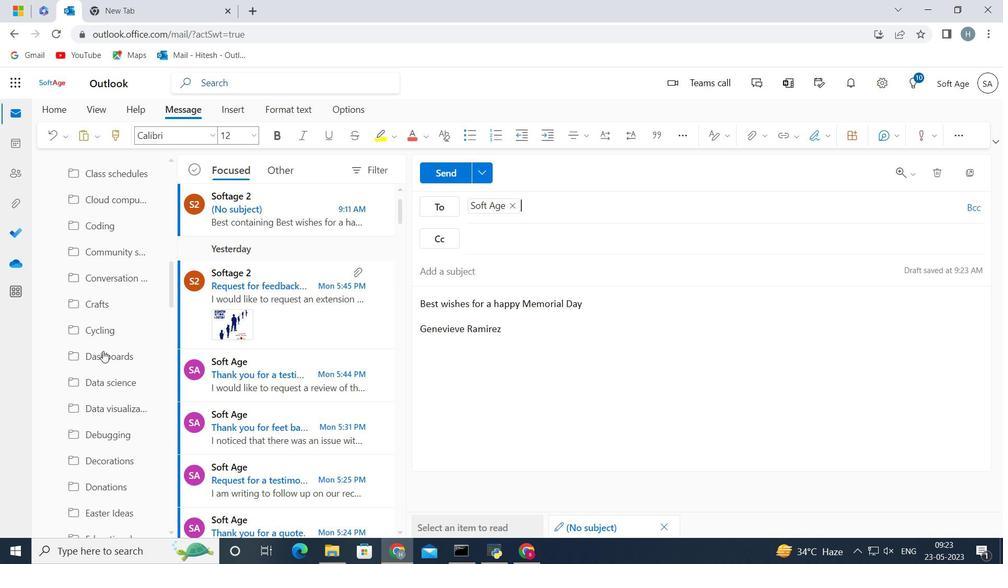 
Action: Mouse moved to (100, 351)
Screenshot: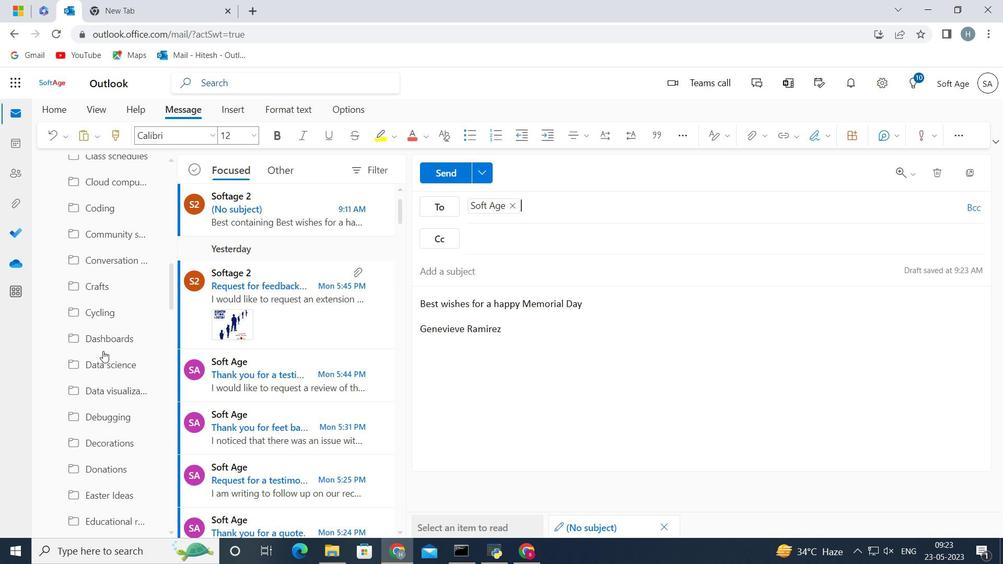 
Action: Mouse scrolled (100, 351) with delta (0, 0)
Screenshot: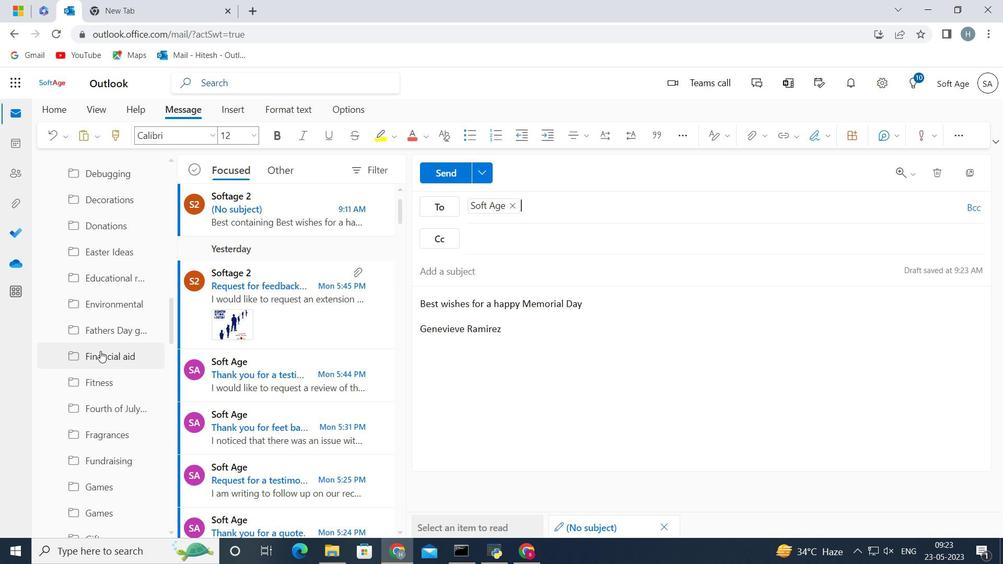 
Action: Mouse scrolled (100, 351) with delta (0, 0)
Screenshot: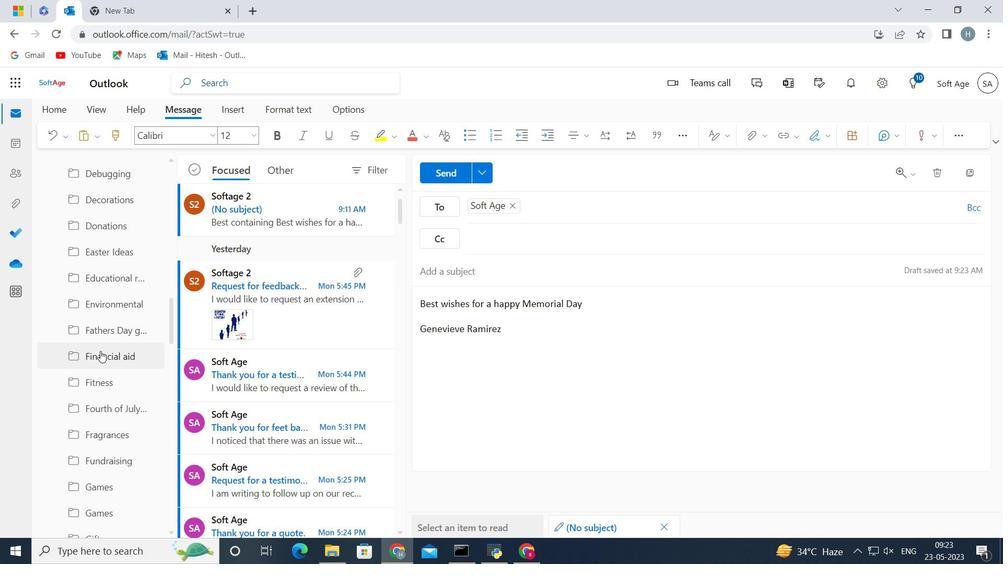 
Action: Mouse moved to (100, 352)
Screenshot: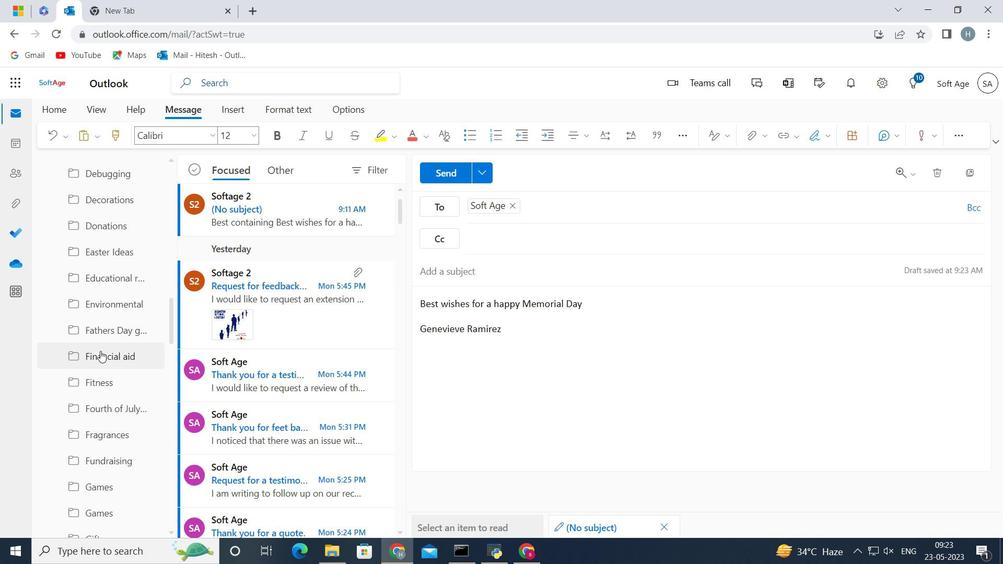 
Action: Mouse scrolled (100, 352) with delta (0, 0)
Screenshot: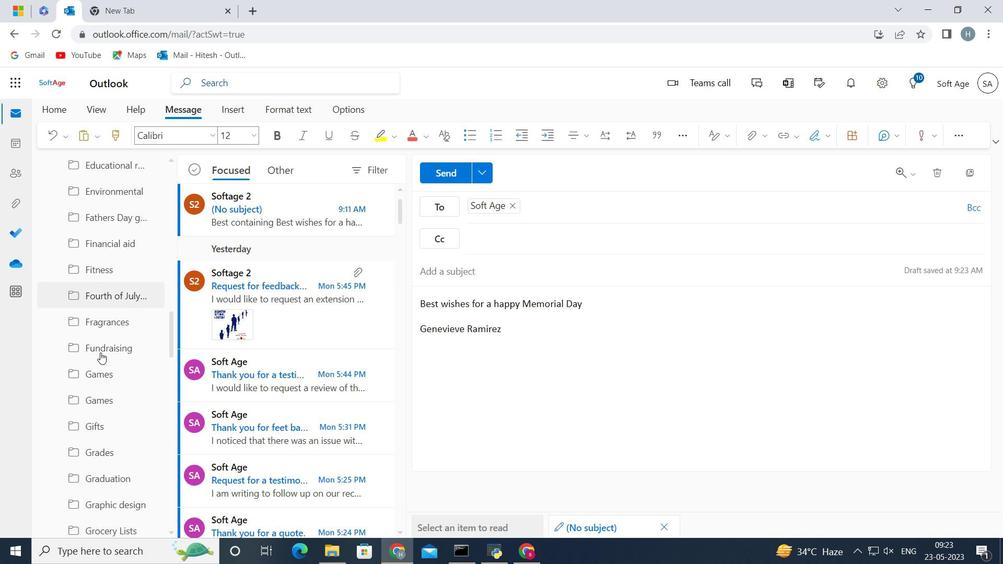 
Action: Mouse scrolled (100, 352) with delta (0, 0)
Screenshot: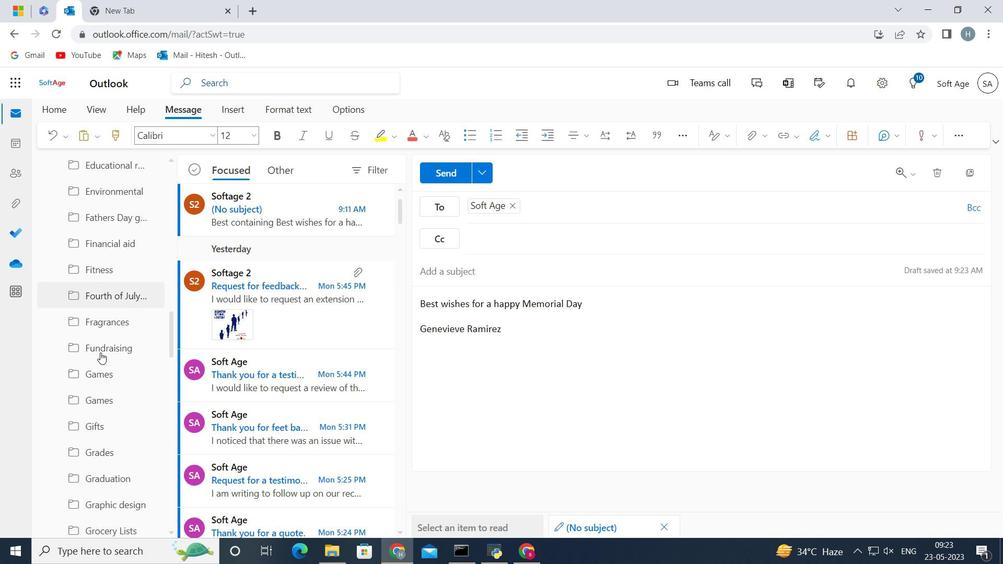 
Action: Mouse scrolled (100, 352) with delta (0, 0)
Screenshot: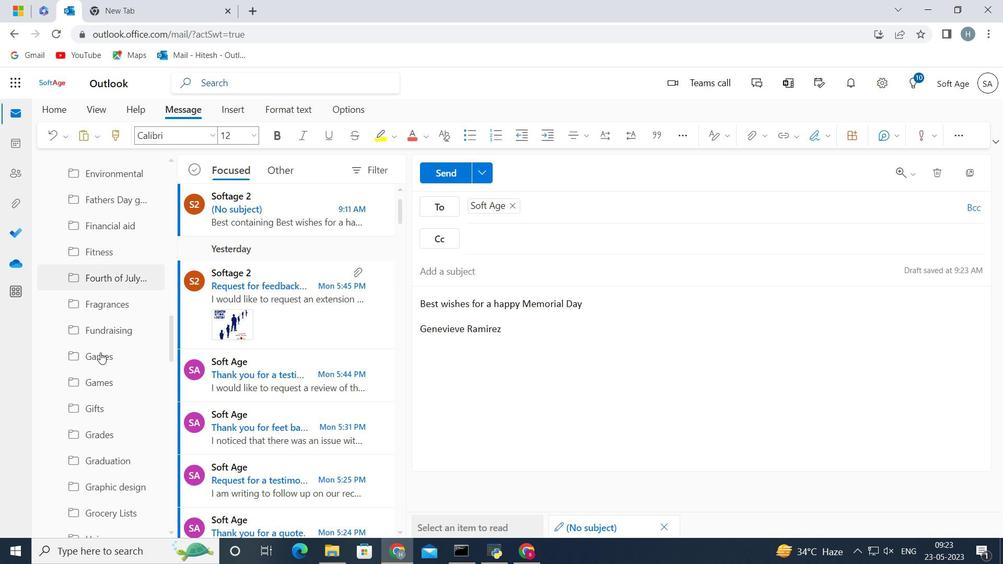 
Action: Mouse moved to (98, 353)
Screenshot: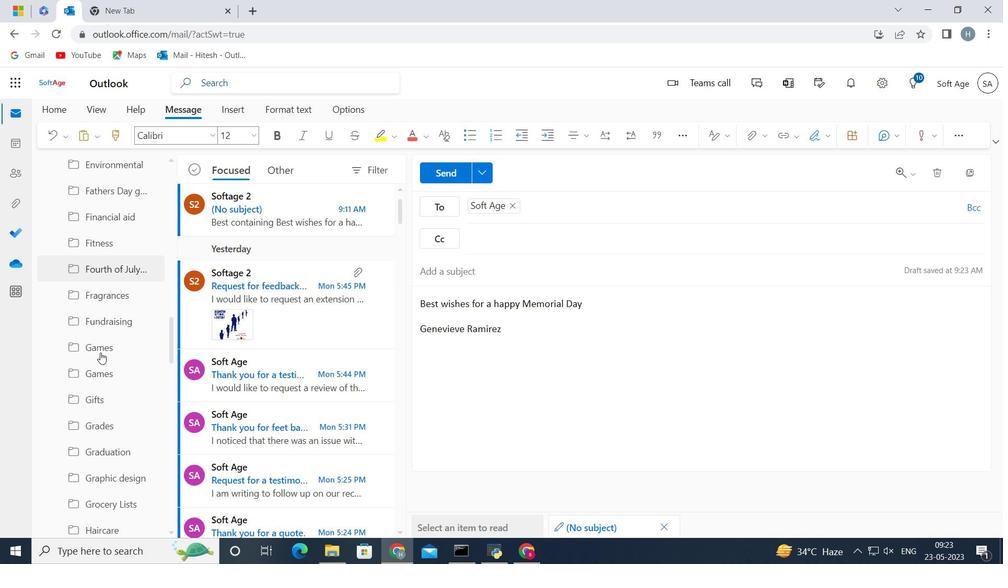 
Action: Mouse scrolled (99, 352) with delta (0, 0)
Screenshot: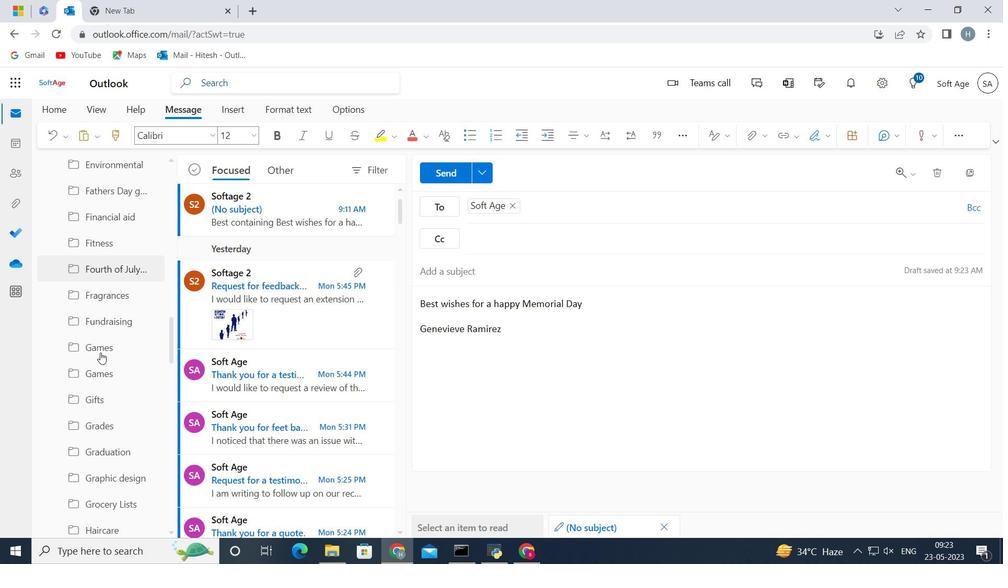
Action: Mouse scrolled (98, 353) with delta (0, 0)
Screenshot: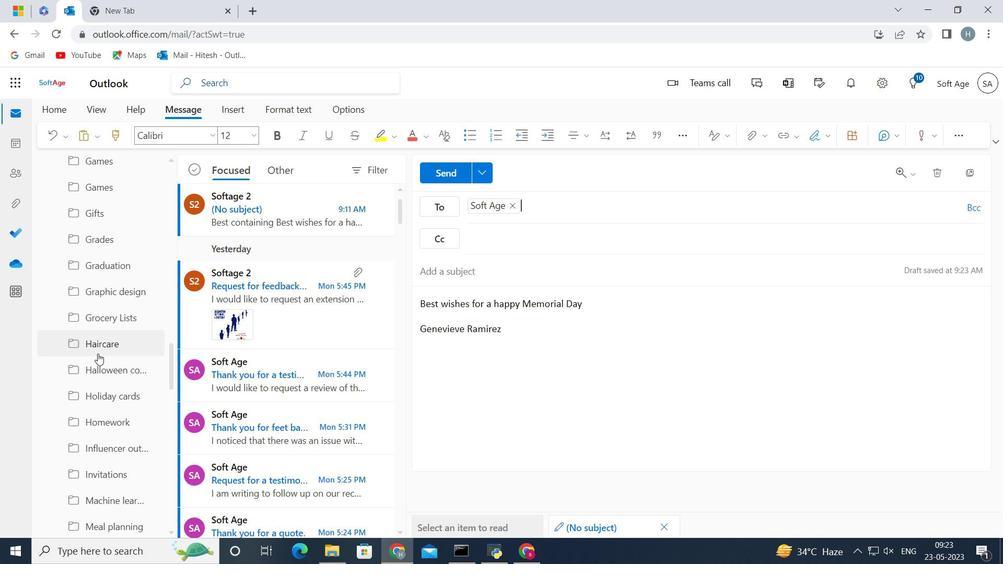 
Action: Mouse scrolled (98, 353) with delta (0, 0)
Screenshot: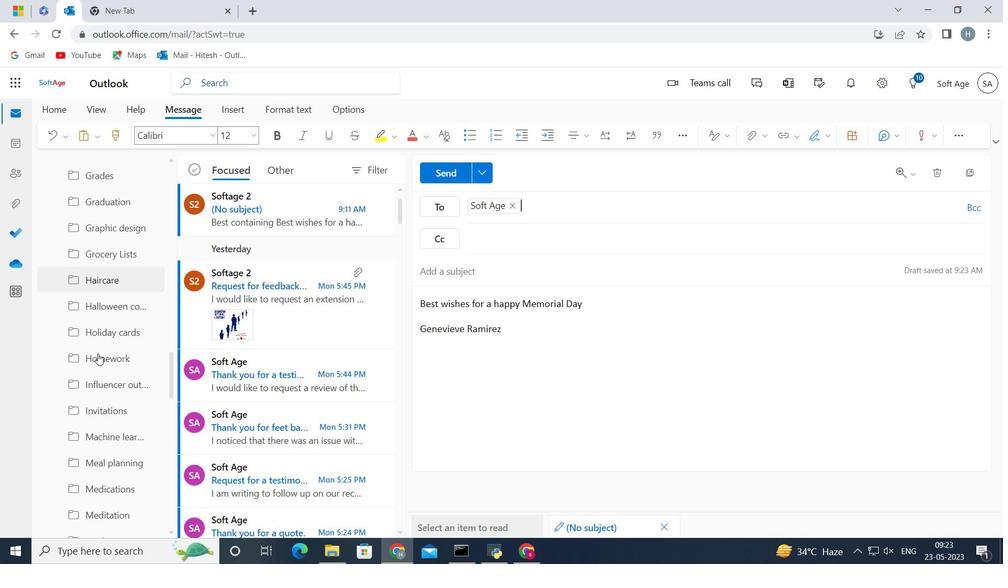 
Action: Mouse scrolled (98, 353) with delta (0, 0)
Screenshot: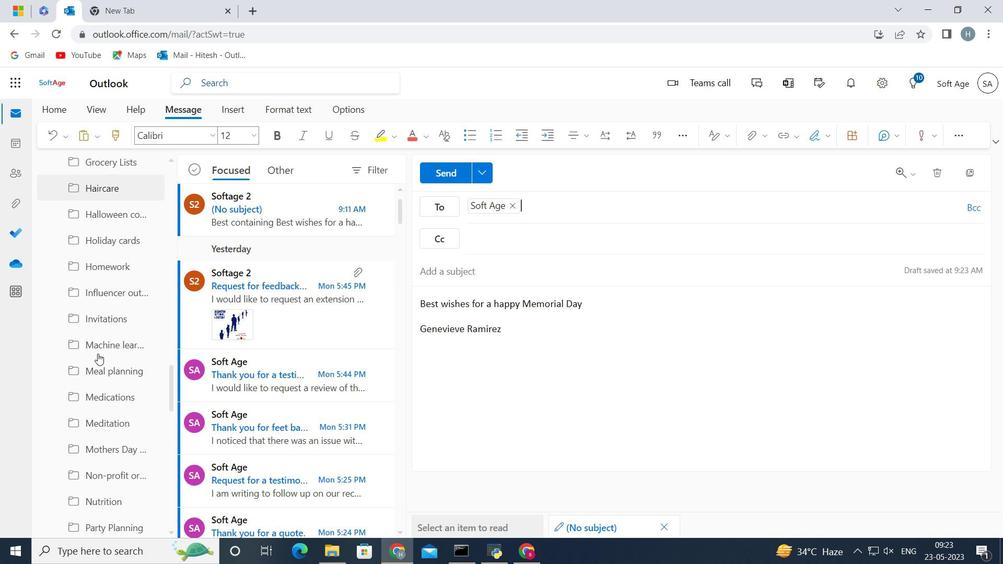 
Action: Mouse scrolled (98, 353) with delta (0, 0)
Screenshot: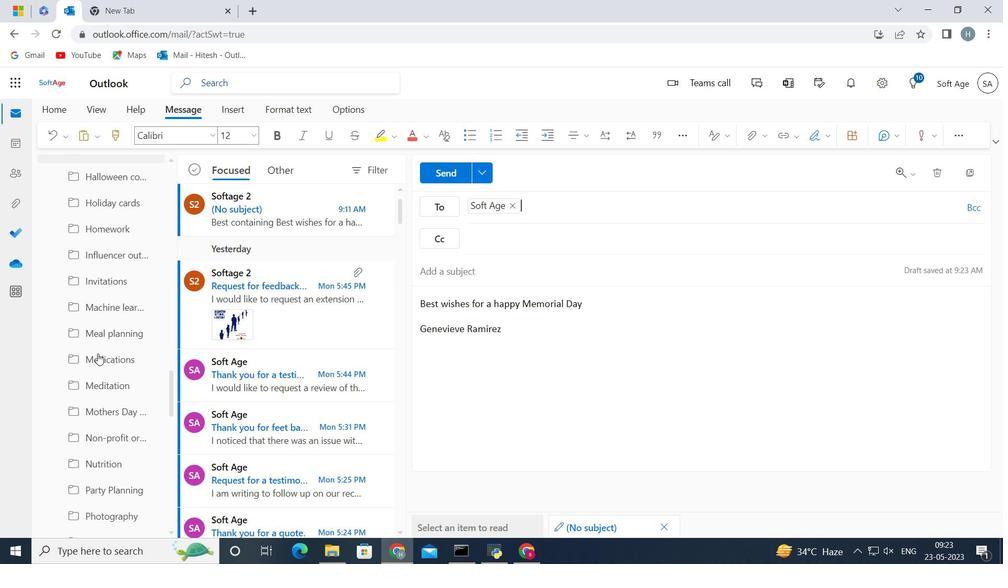 
Action: Mouse scrolled (98, 353) with delta (0, 0)
Screenshot: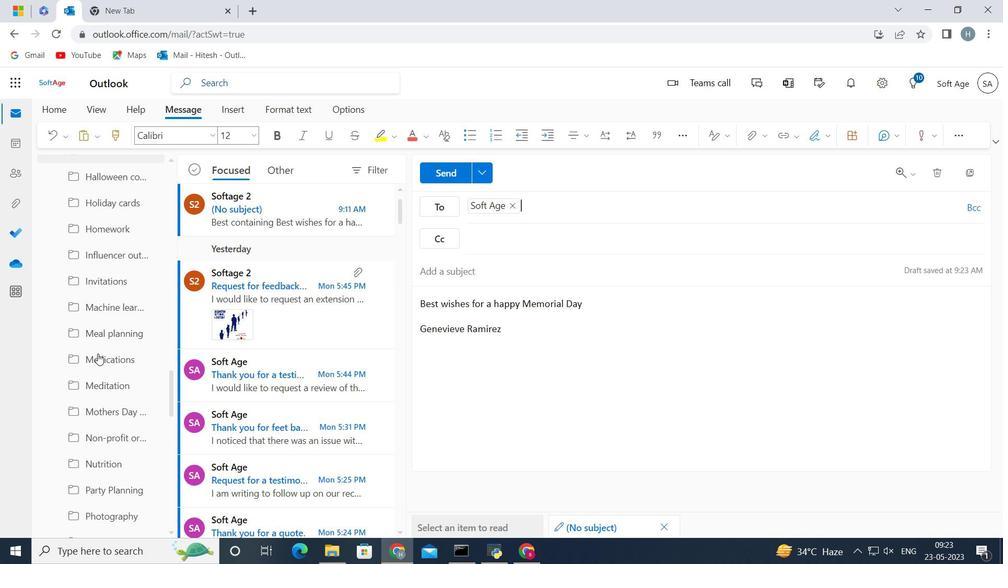 
Action: Mouse scrolled (98, 353) with delta (0, 0)
Screenshot: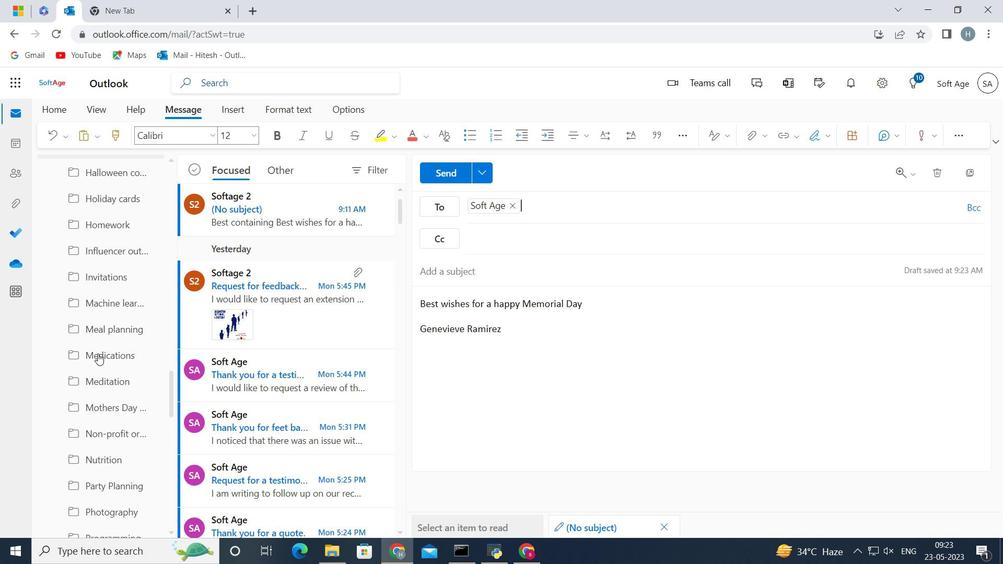 
Action: Mouse scrolled (98, 353) with delta (0, 0)
Screenshot: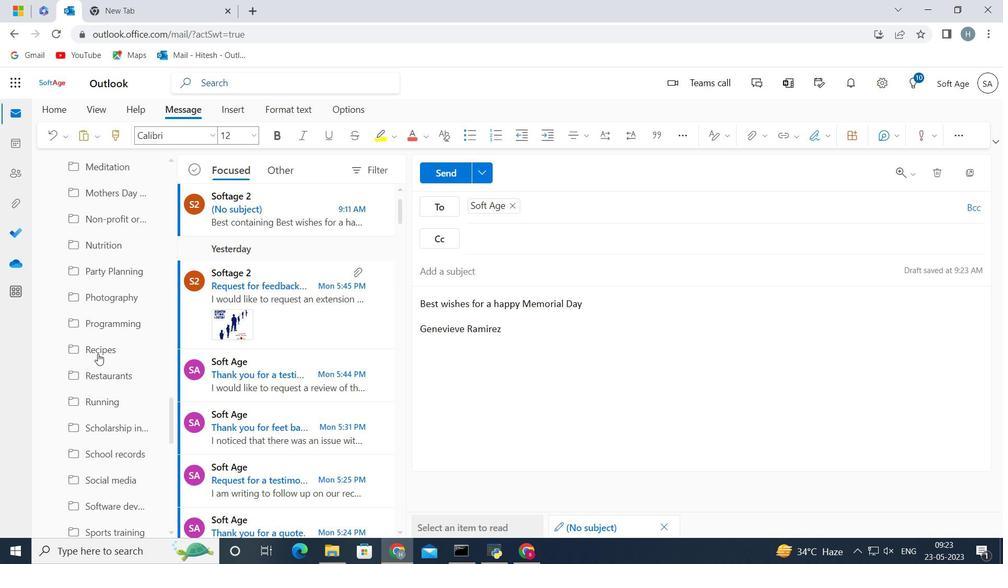 
Action: Mouse scrolled (98, 353) with delta (0, 0)
Screenshot: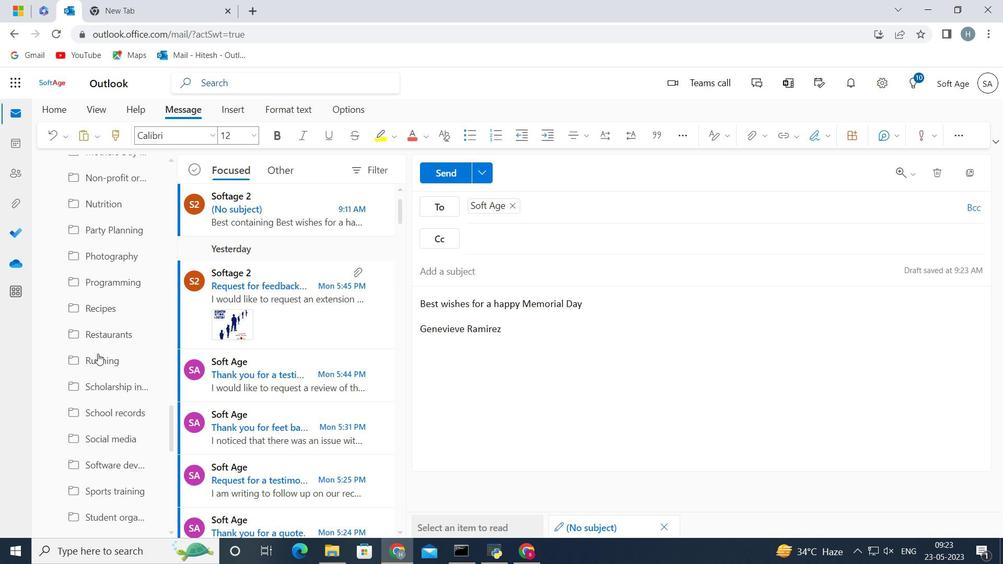 
Action: Mouse scrolled (98, 353) with delta (0, 0)
Screenshot: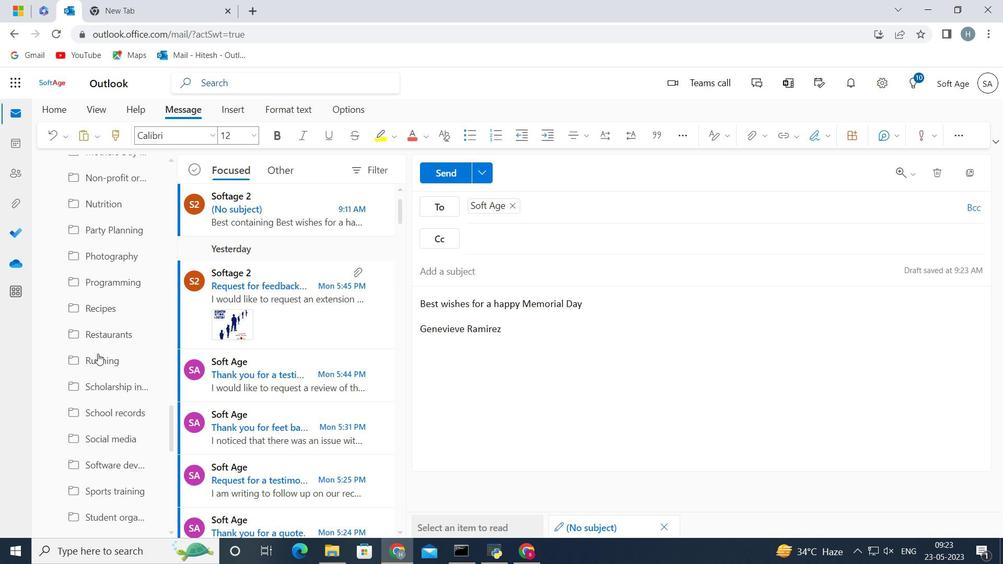 
Action: Mouse scrolled (98, 353) with delta (0, 0)
Screenshot: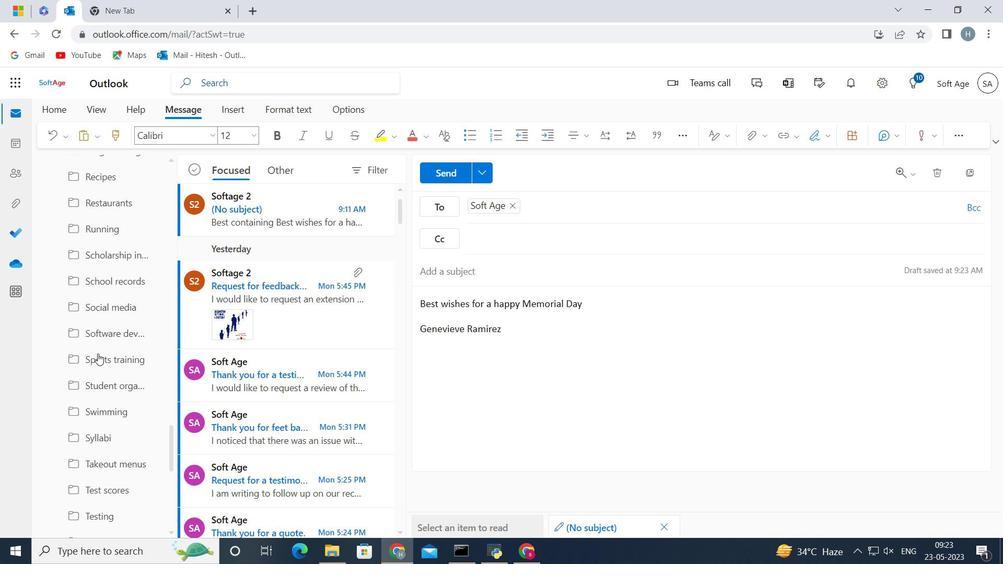 
Action: Mouse scrolled (98, 353) with delta (0, 0)
Screenshot: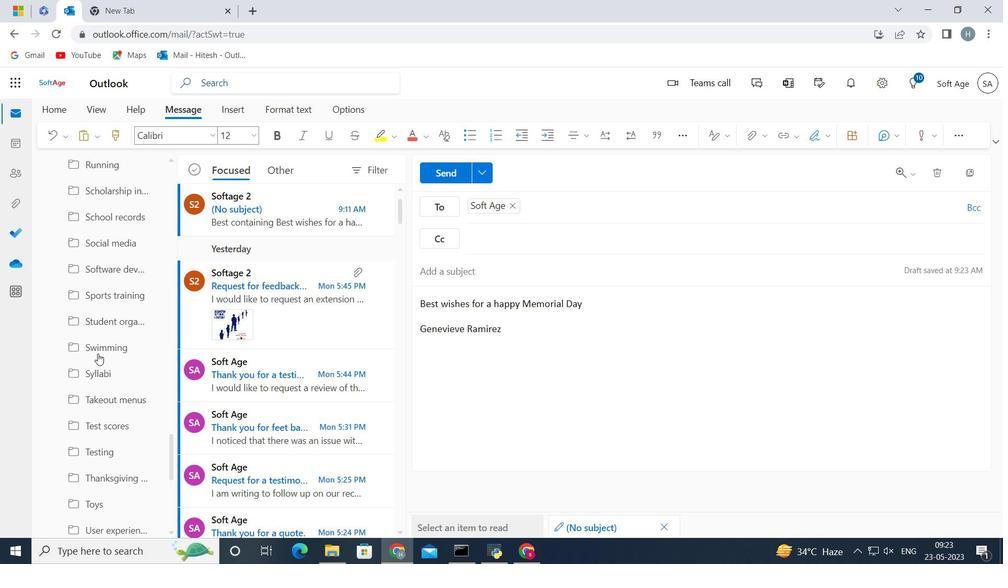 
Action: Mouse scrolled (98, 353) with delta (0, 0)
Screenshot: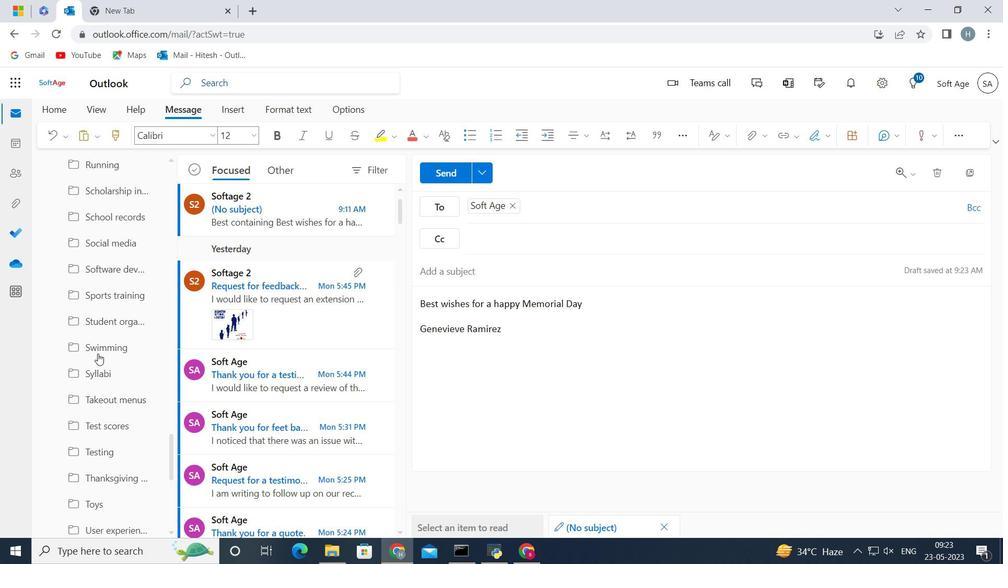
Action: Mouse scrolled (98, 353) with delta (0, 0)
Screenshot: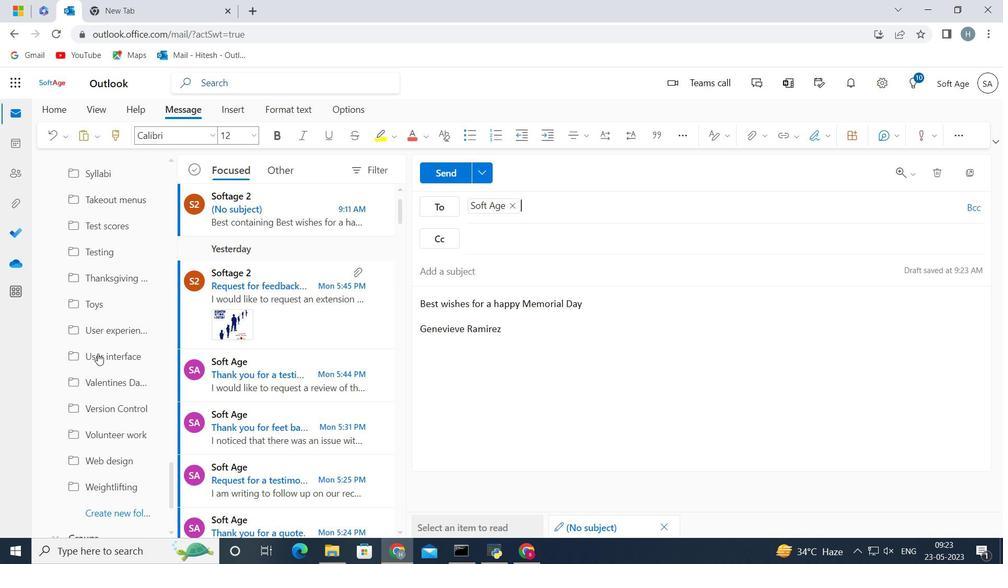 
Action: Mouse scrolled (98, 353) with delta (0, 0)
Screenshot: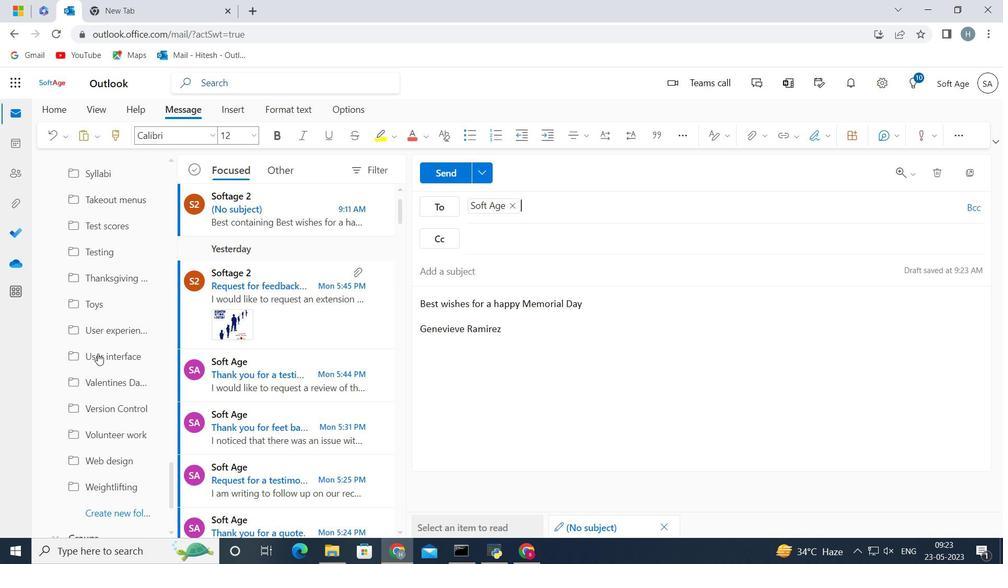 
Action: Mouse scrolled (98, 353) with delta (0, 0)
Screenshot: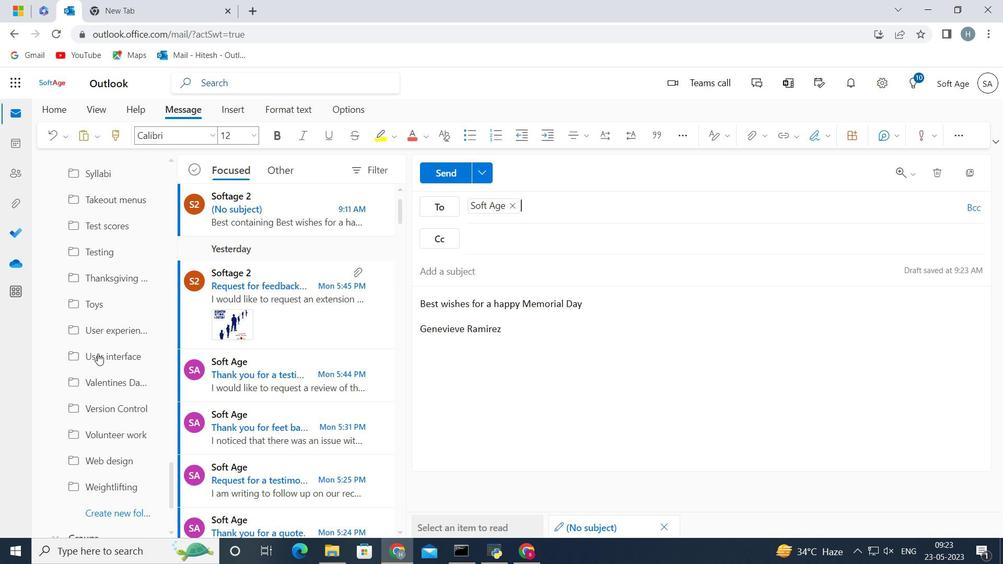
Action: Mouse moved to (123, 401)
Screenshot: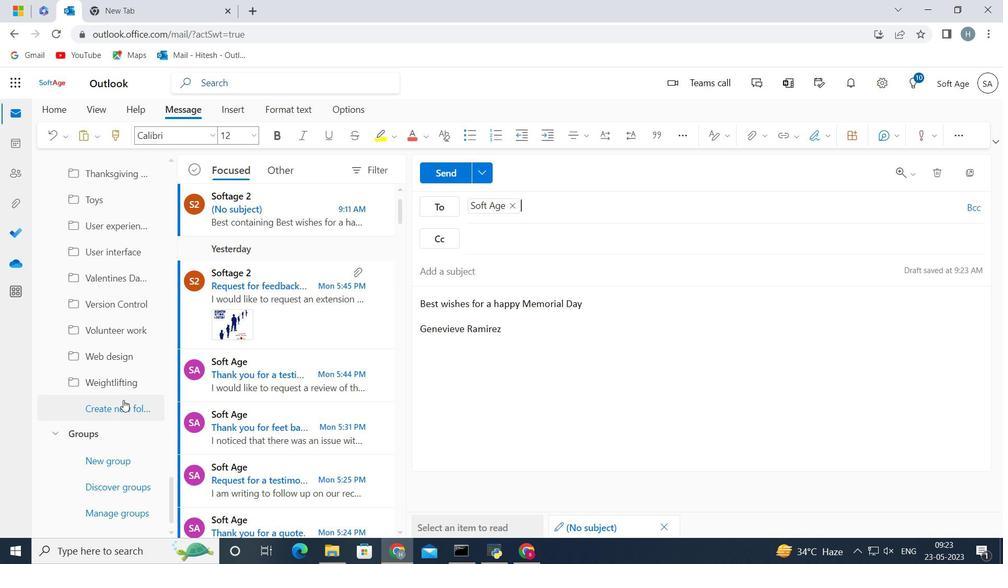 
Action: Mouse pressed left at (123, 401)
Screenshot: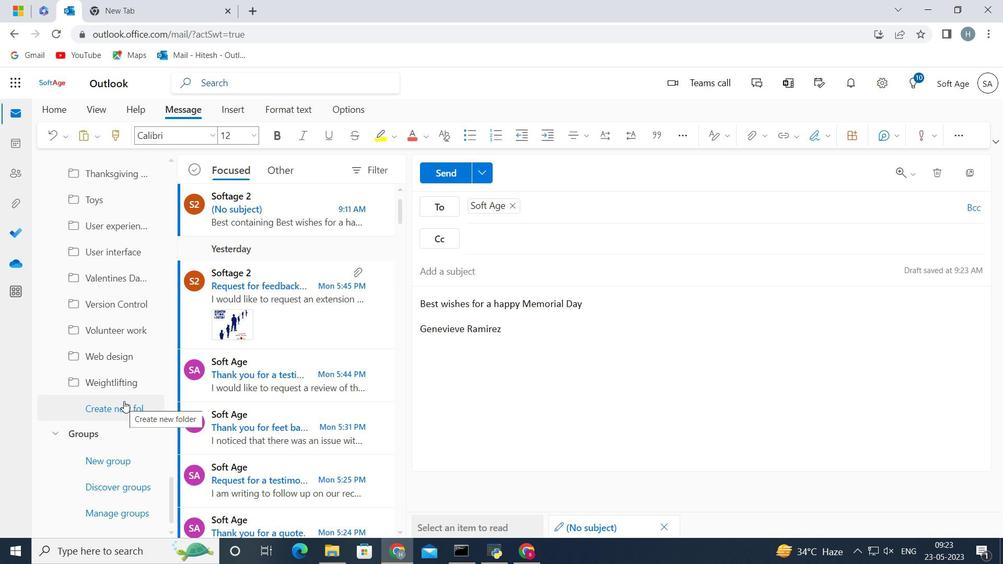 
Action: Key pressed <Key.shift>Skincae<Key.backspace>re
Screenshot: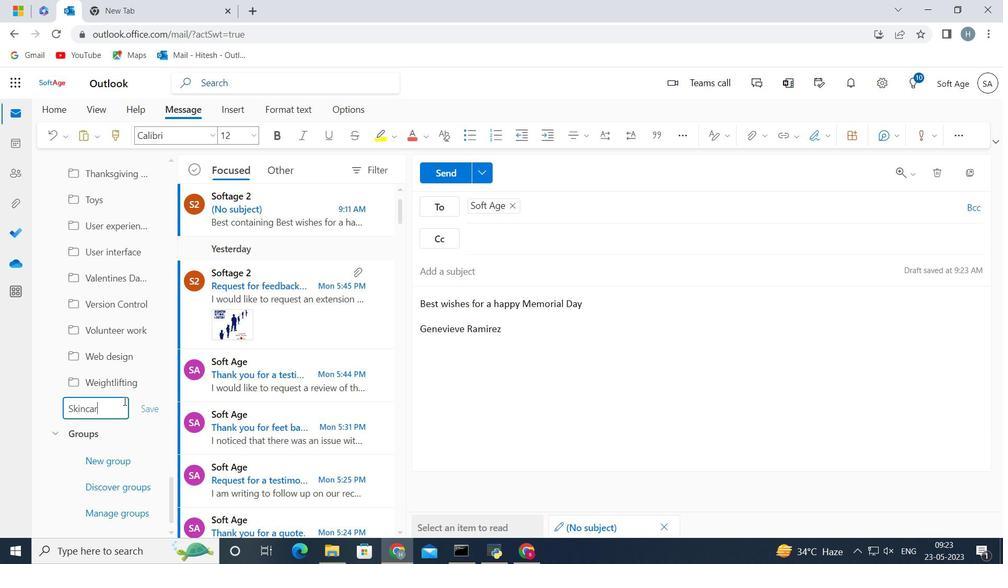 
Action: Mouse moved to (148, 404)
Screenshot: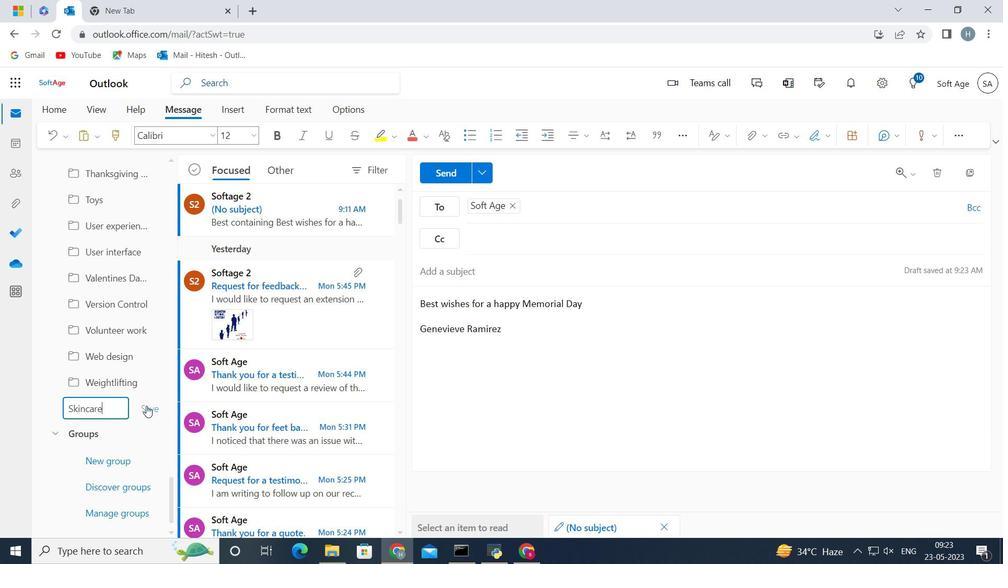 
Action: Mouse pressed left at (148, 404)
Screenshot: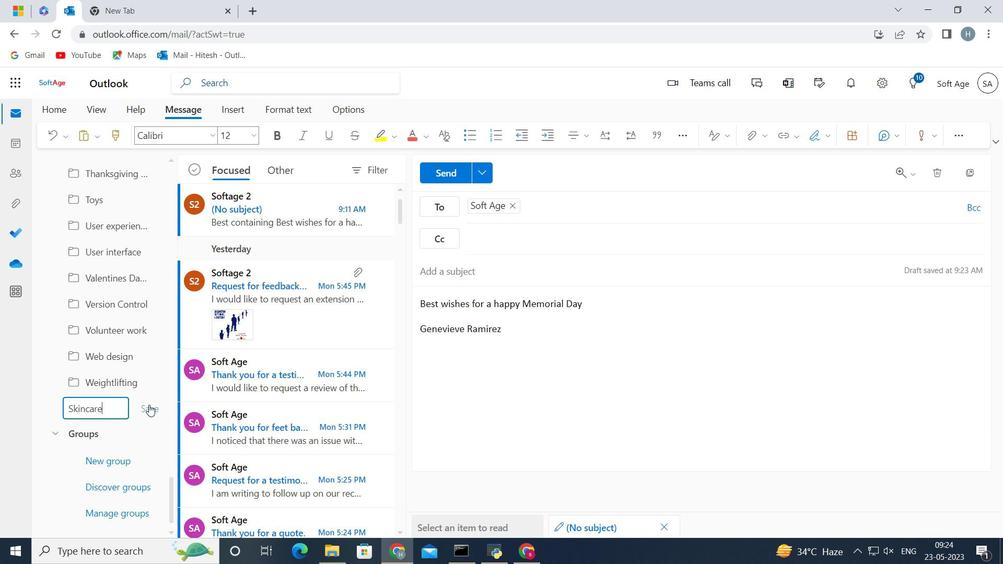 
Action: Mouse moved to (579, 407)
Screenshot: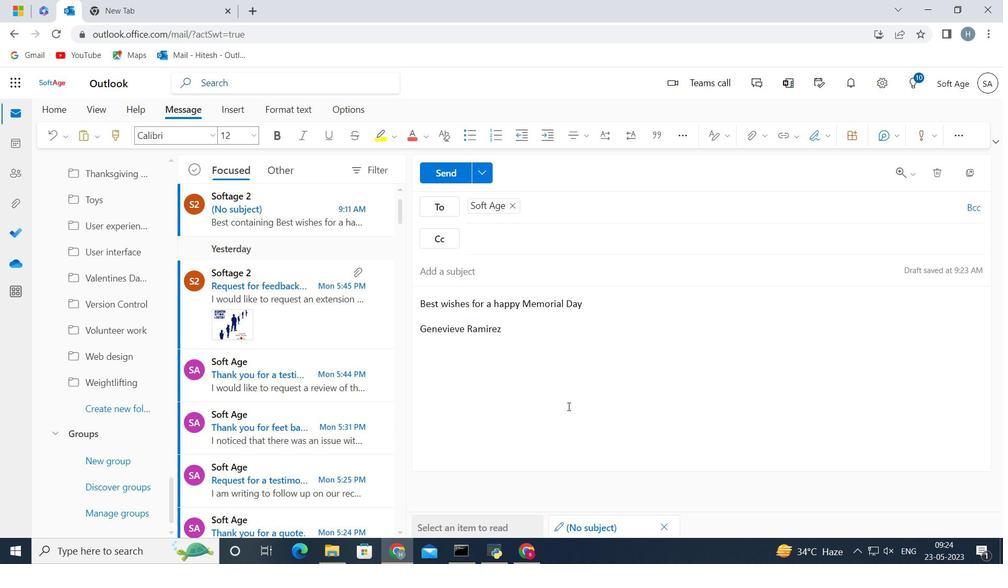 
